 Task: open an excel sheet and write heading  Financial Planner. Add Dates in a column and its values below  'Jan 23, Feb 23, Mar 23, Apr 23 & may23. 'Add Income in next column and its values below  $3,000, $3,200, $3,100, $3,300 & $3,500. Add Expenses in next column and its values below  $2,000, $2,300, $2,200, $2,500 & $2,800. Add savings in next column and its values below $500, $600, $500, $700 & $700. Add Investment in next column and its values below  $500, $700, $800, $900 & $1000. Add Net Saving in next column and its values below  $1000, $1200, $900, $800 & $700. Save page BankStmts review
Action: Mouse moved to (179, 189)
Screenshot: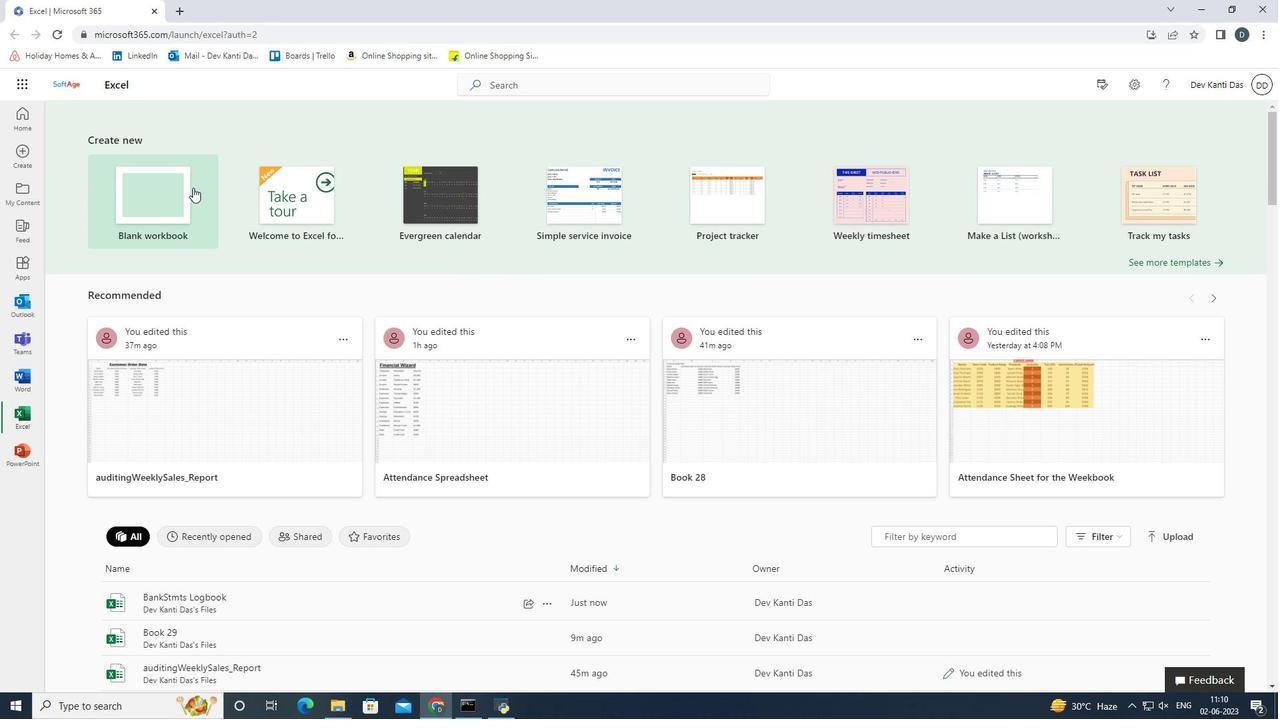 
Action: Mouse pressed left at (179, 189)
Screenshot: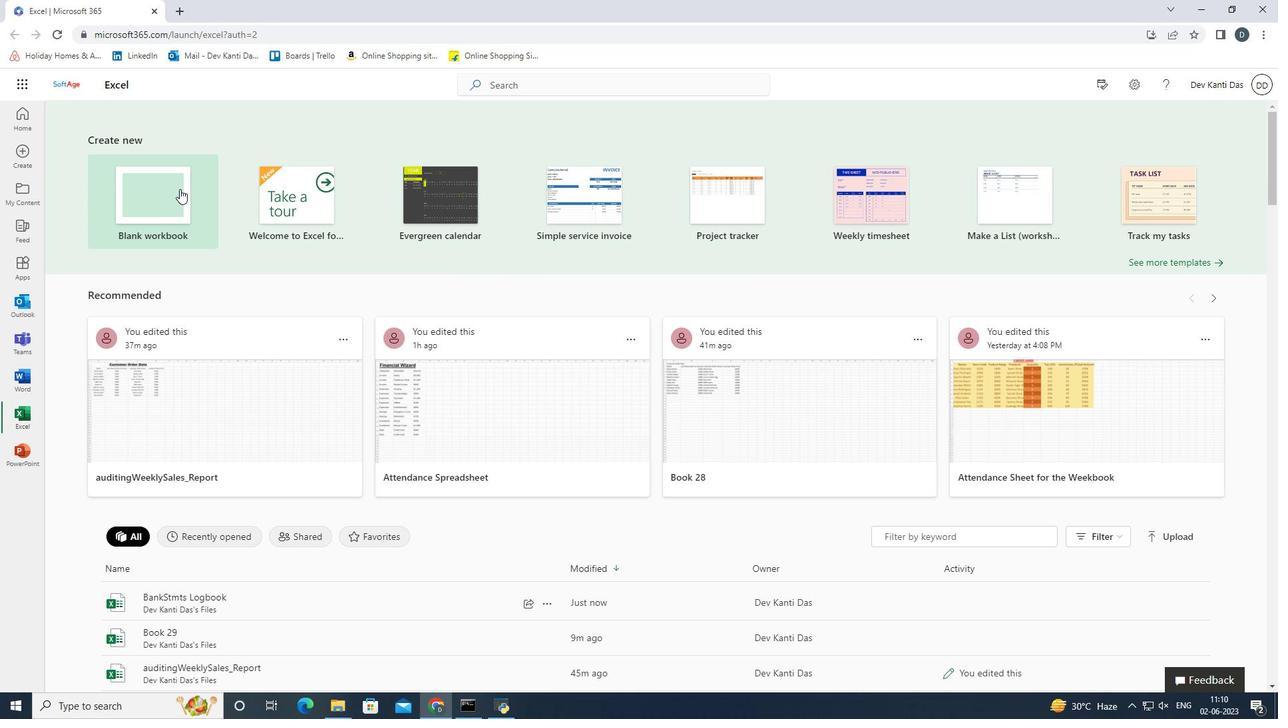 
Action: Mouse moved to (226, 299)
Screenshot: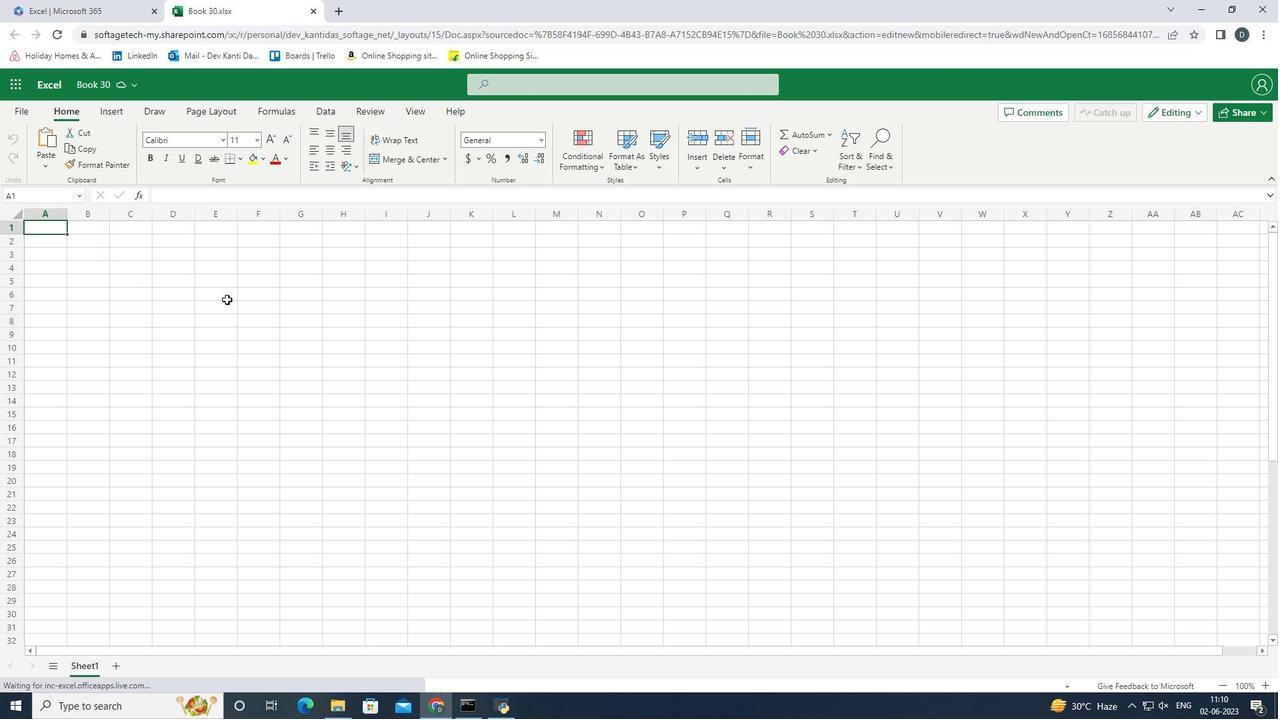 
Action: Key pressed <Key.shift><Key.shift><Key.shift><Key.shift><Key.shift>Financial<Key.space><Key.shift><Key.shift><Key.shift><Key.shift>Planner<Key.enter><Key.shift><Key.shift><Key.shift><Key.shift><Key.shift><Key.shift><Key.shift><Key.shift><Key.shift><Key.shift><Key.shift><Key.shift><Key.shift><Key.shift>Dates<Key.enter><Key.shift><Key.shift>Jan<Key.space>23<Key.enter><Key.shift>Feb<Key.space>23<Key.enter><Key.shift><Key.shift><Key.shift><Key.shift><Key.shift><Key.shift><Key.shift><Key.shift><Key.shift><Key.shift><Key.shift><Key.shift><Key.shift><Key.shift><Key.shift><Key.shift><Key.shift><Key.shift><Key.shift><Key.shift><Key.shift><Key.shift><Key.shift><Key.shift><Key.shift><Key.shift><Key.shift><Key.shift><Key.shift><Key.shift><Key.shift><Key.shift><Key.shift><Key.shift><Key.shift><Key.shift><Key.shift><Key.shift><Key.shift><Key.shift><Key.shift><Key.shift><Key.shift><Key.shift>Mar<Key.space>23<Key.enter><Key.shift><Key.shift><Key.shift><Key.shift><Key.shift><Key.shift><Key.shift><Key.shift><Key.shift><Key.shift><Key.shift><Key.shift><Key.shift><Key.shift><Key.shift><Key.shift><Key.shift><Key.shift><Key.shift><Key.shift><Key.shift><Key.shift><Key.shift><Key.shift><Key.shift><Key.shift><Key.shift><Key.shift><Key.shift>Apr<Key.space>23<Key.enter><Key.shift><Key.shift><Key.shift><Key.shift><Key.shift><Key.shift><Key.shift><Key.shift><Key.shift><Key.shift><Key.shift><Key.shift><Key.shift><Key.shift><Key.shift><Key.shift><Key.shift><Key.shift><Key.shift><Key.shift><Key.shift><Key.shift><Key.shift><Key.shift><Key.shift><Key.shift><Key.shift><Key.shift><Key.shift><Key.shift><Key.shift><Key.shift>May<Key.space>23<Key.up><Key.down><Key.up><Key.right><Key.up><Key.up><Key.up><Key.up>
Screenshot: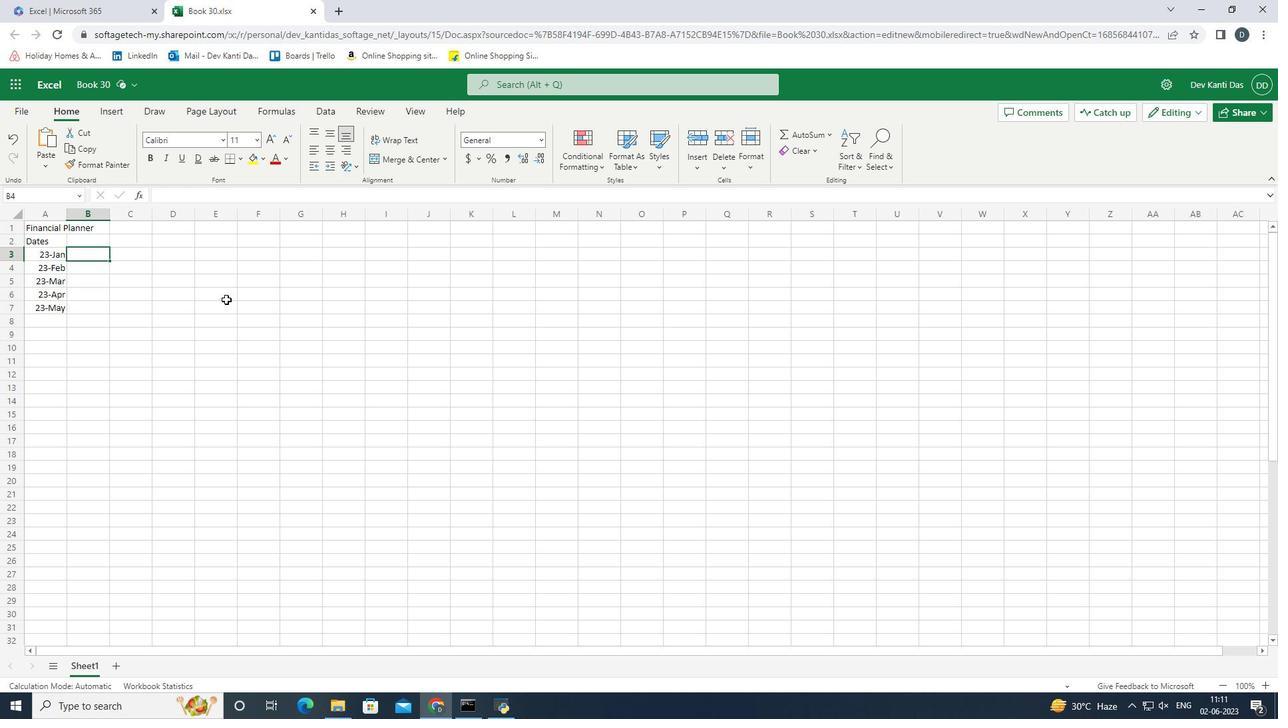 
Action: Mouse moved to (275, 317)
Screenshot: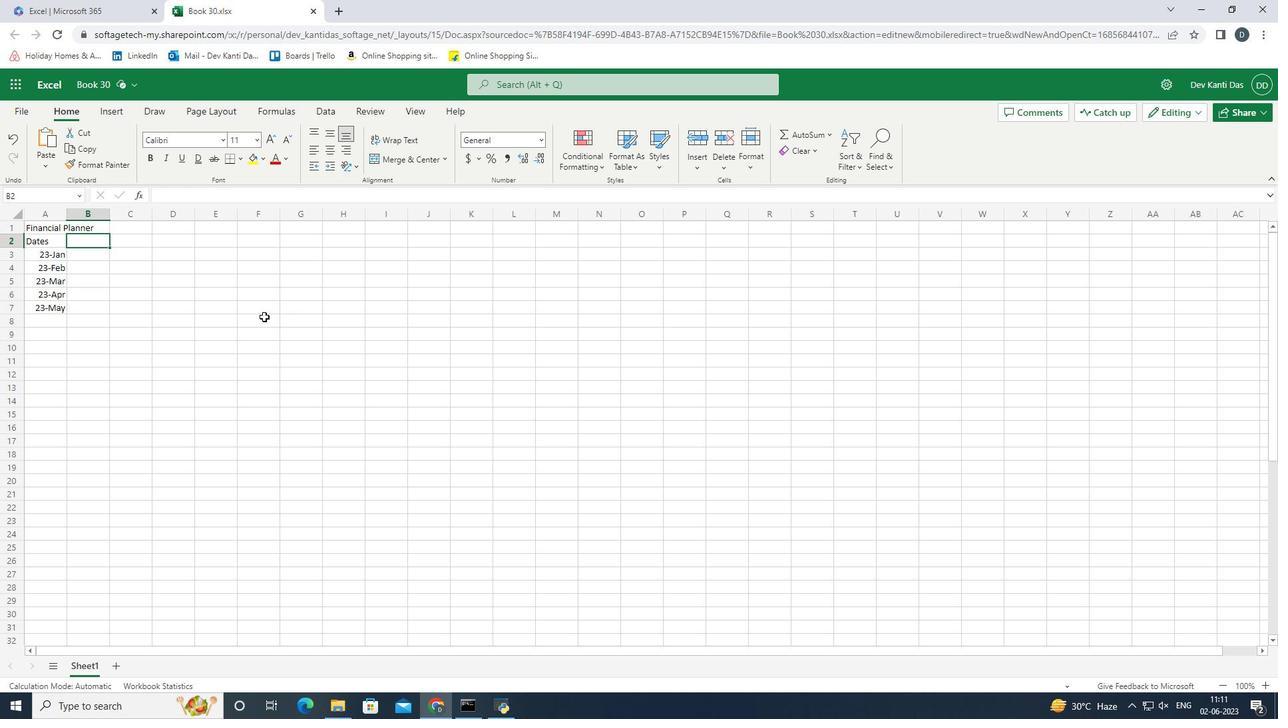
Action: Key pressed <Key.shift><Key.shift>Income<Key.enter><Key.shift><Key.shift><Key.shift><Key.shift><Key.shift><Key.shift><Key.shift><Key.shift><Key.shift><Key.shift>$3000<Key.enter><Key.shift><Key.shift><Key.shift><Key.shift><Key.shift><Key.shift><Key.shift><Key.shift>$3200<Key.enter><Key.shift><Key.shift><Key.shift><Key.shift><Key.shift><Key.shift><Key.shift><Key.shift><Key.shift><Key.shift><Key.shift><Key.shift><Key.shift><Key.shift><Key.shift><Key.shift><Key.shift><Key.shift><Key.shift><Key.shift><Key.shift><Key.shift><Key.shift><Key.shift>$3100<Key.enter><Key.shift><Key.shift><Key.shift><Key.shift><Key.shift><Key.shift><Key.shift><Key.shift><Key.shift><Key.shift><Key.shift>$3300<Key.enter><Key.shift><Key.shift><Key.shift><Key.shift><Key.shift><Key.shift><Key.shift><Key.shift><Key.shift><Key.shift><Key.shift><Key.shift><Key.shift><Key.shift><Key.shift>$3500<Key.right><Key.up><Key.up><Key.up><Key.up><Key.up>
Screenshot: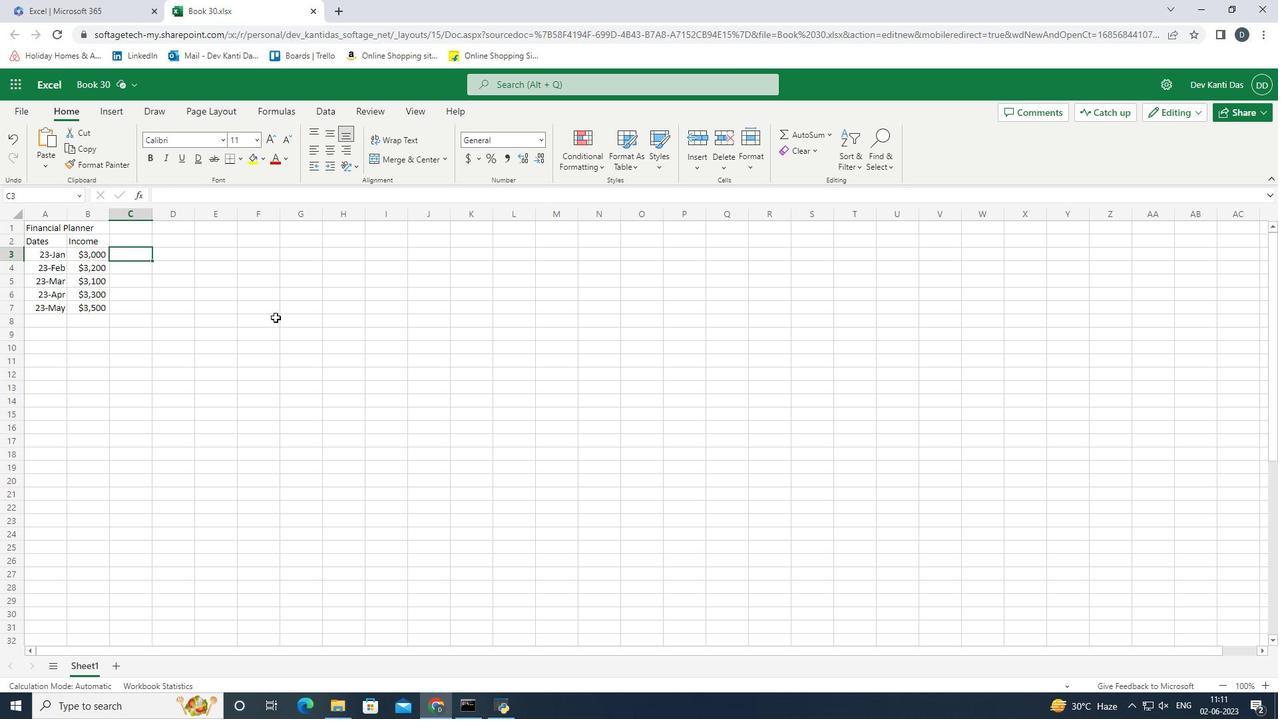 
Action: Mouse moved to (344, 286)
Screenshot: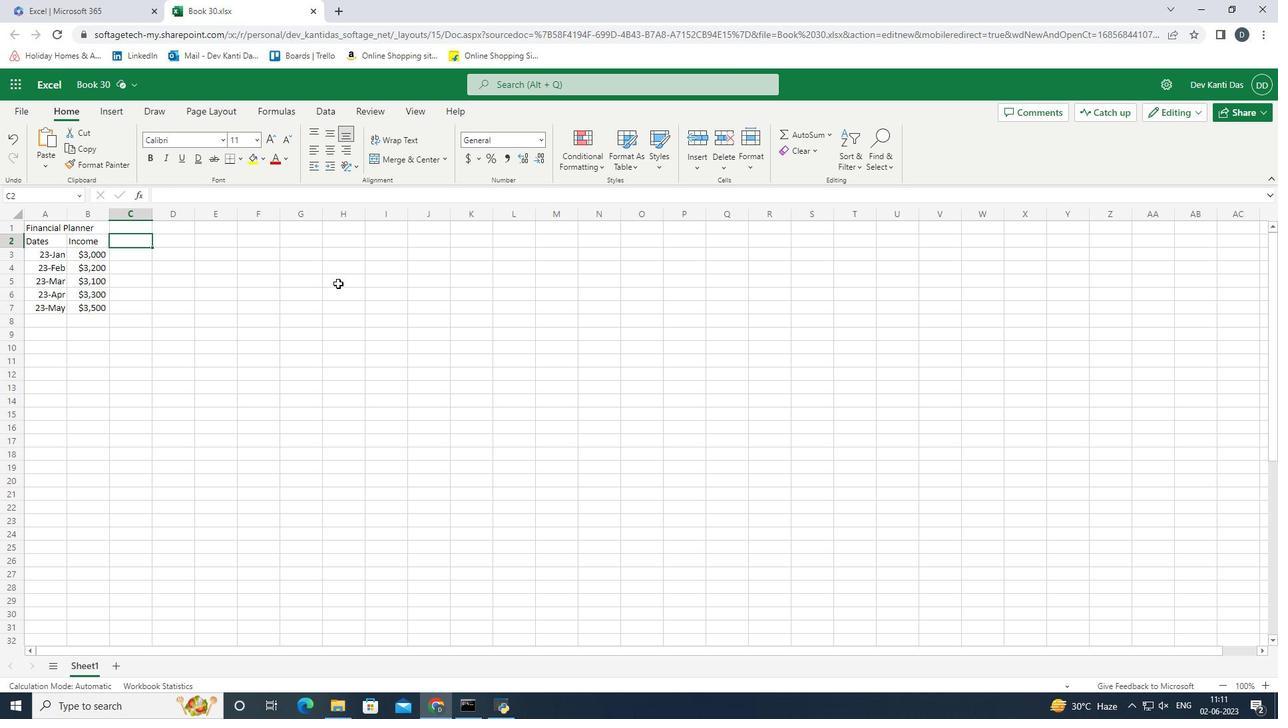 
Action: Key pressed <Key.shift>Expenses<Key.enter><Key.shift><Key.shift><Key.shift><Key.shift><Key.shift><Key.shift><Key.shift><Key.shift><Key.shift><Key.shift><Key.shift><Key.shift><Key.shift><Key.shift><Key.shift><Key.shift><Key.shift><Key.shift><Key.shift><Key.shift><Key.shift><Key.shift><Key.shift><Key.shift><Key.shift><Key.shift><Key.shift><Key.shift><Key.shift><Key.shift><Key.shift><Key.shift><Key.shift><Key.shift><Key.shift><Key.shift><Key.shift><Key.shift><Key.shift><Key.shift><Key.shift>$2000<Key.enter><Key.shift><Key.shift><Key.shift><Key.shift><Key.shift><Key.shift><Key.shift><Key.shift><Key.shift><Key.shift><Key.shift><Key.shift><Key.shift><Key.shift><Key.shift><Key.shift><Key.shift><Key.shift><Key.shift><Key.shift><Key.shift><Key.shift><Key.shift><Key.shift><Key.shift><Key.shift><Key.shift>$2300<Key.enter><Key.shift><Key.shift><Key.shift><Key.shift><Key.shift><Key.shift><Key.shift><Key.shift><Key.shift><Key.shift><Key.shift><Key.shift><Key.shift><Key.shift><Key.shift><Key.shift><Key.shift><Key.shift><Key.shift><Key.shift><Key.shift><Key.shift><Key.shift><Key.shift><Key.shift><Key.shift><Key.shift><Key.shift><Key.shift><Key.shift><Key.shift><Key.shift><Key.shift><Key.shift><Key.shift><Key.shift><Key.shift><Key.shift><Key.shift><Key.shift><Key.shift><Key.shift><Key.shift><Key.shift><Key.shift><Key.shift><Key.shift><Key.shift><Key.shift><Key.shift><Key.shift><Key.shift><Key.shift><Key.shift><Key.shift><Key.shift><Key.shift><Key.shift><Key.shift><Key.shift>$
Screenshot: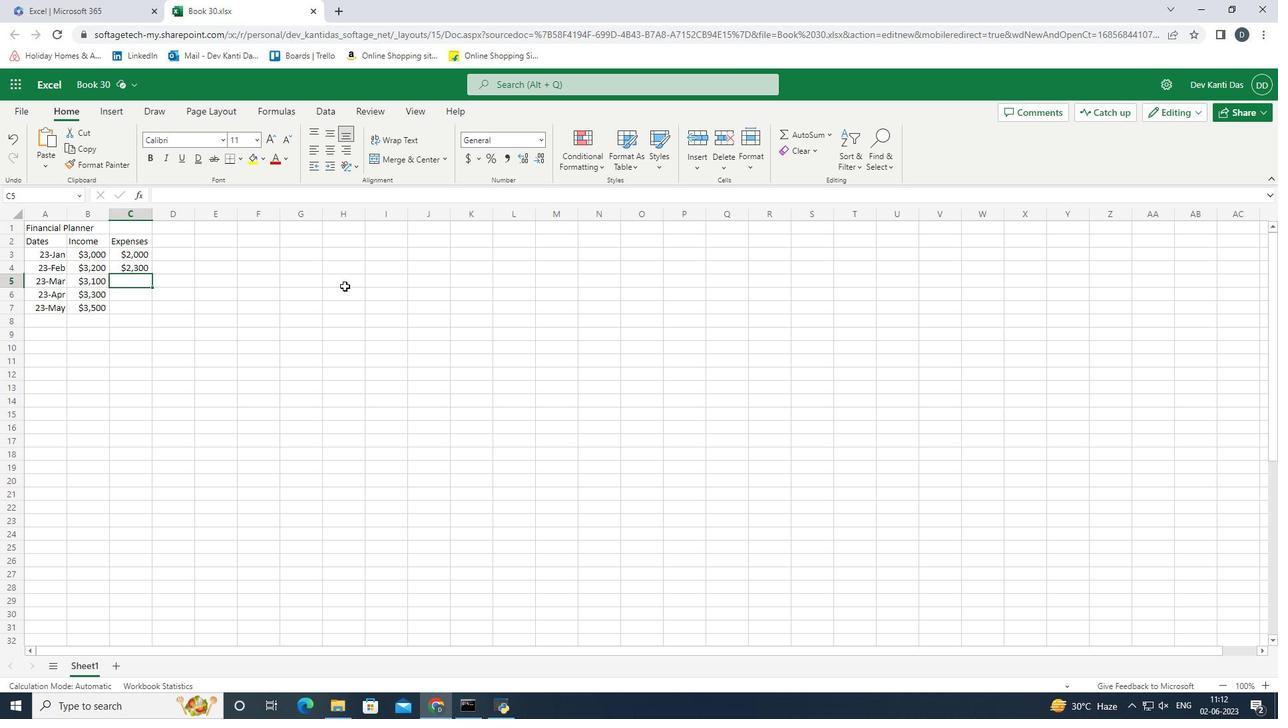 
Action: Mouse moved to (344, 278)
Screenshot: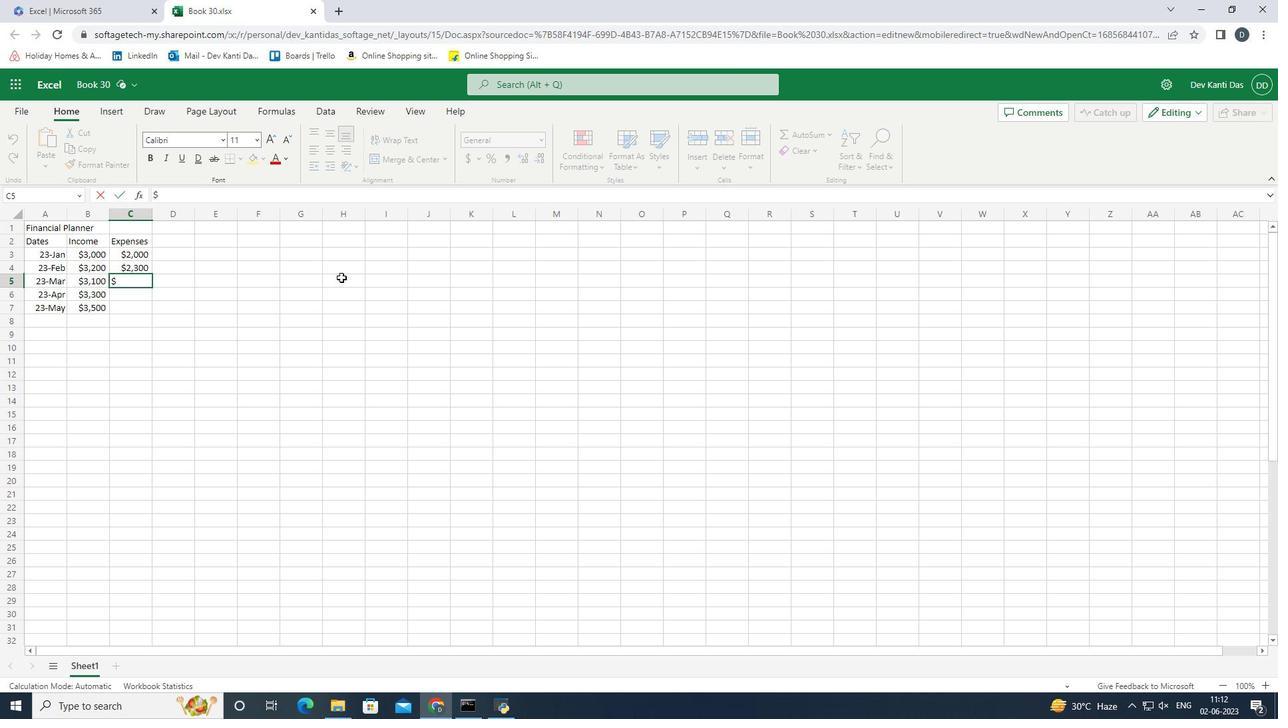 
Action: Key pressed 2200<Key.enter><Key.shift><Key.shift><Key.shift><Key.shift><Key.shift><Key.shift><Key.shift><Key.shift><Key.shift><Key.shift>$
Screenshot: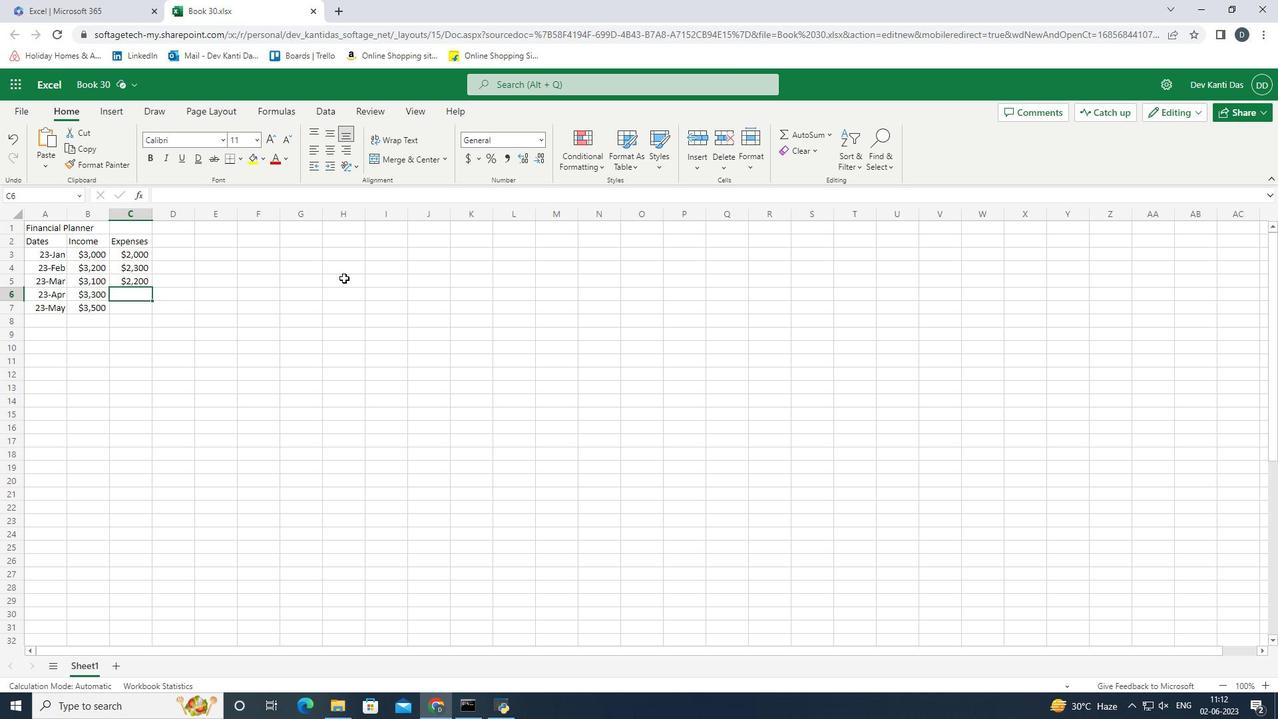 
Action: Mouse moved to (364, 290)
Screenshot: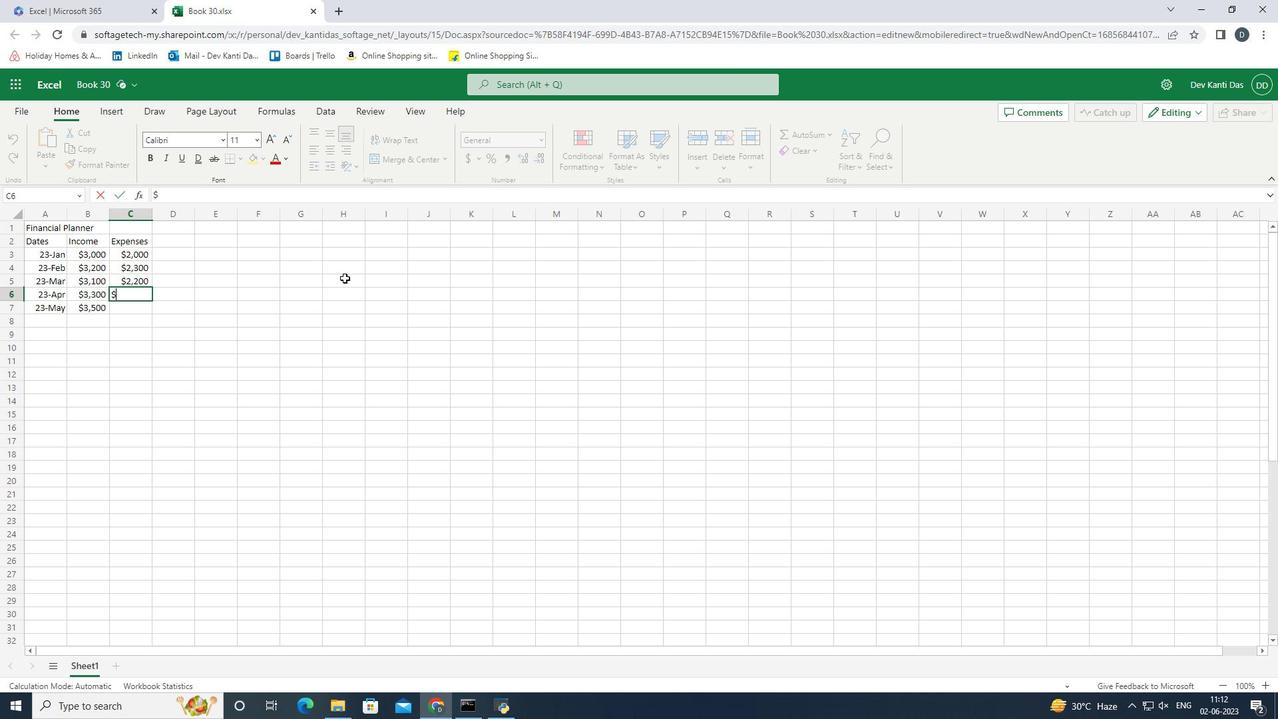 
Action: Key pressed 2500<Key.enter><Key.shift><Key.shift><Key.shift><Key.shift><Key.shift><Key.shift><Key.shift><Key.shift><Key.shift><Key.shift><Key.shift><Key.shift><Key.shift><Key.shift><Key.shift><Key.shift><Key.shift><Key.shift><Key.shift><Key.shift><Key.shift><Key.shift><Key.shift><Key.shift><Key.shift><Key.shift><Key.shift><Key.shift><Key.shift><Key.shift><Key.shift><Key.shift><Key.shift><Key.shift><Key.shift><Key.shift><Key.shift><Key.shift><Key.shift><Key.shift><Key.shift><Key.shift><Key.shift><Key.shift><Key.shift><Key.shift><Key.shift><Key.shift><Key.shift><Key.shift><Key.shift><Key.shift><Key.shift>$2800<Key.right><Key.up><Key.up><Key.up><Key.up><Key.up>
Screenshot: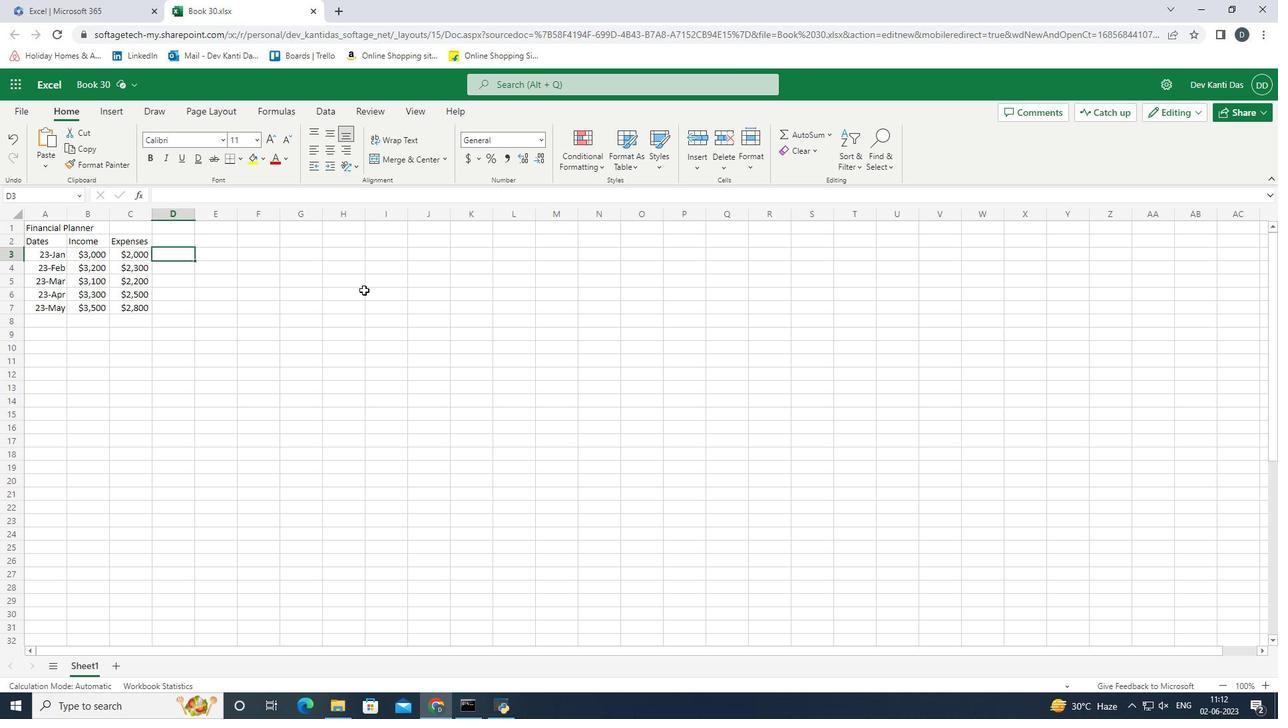 
Action: Mouse moved to (383, 374)
Screenshot: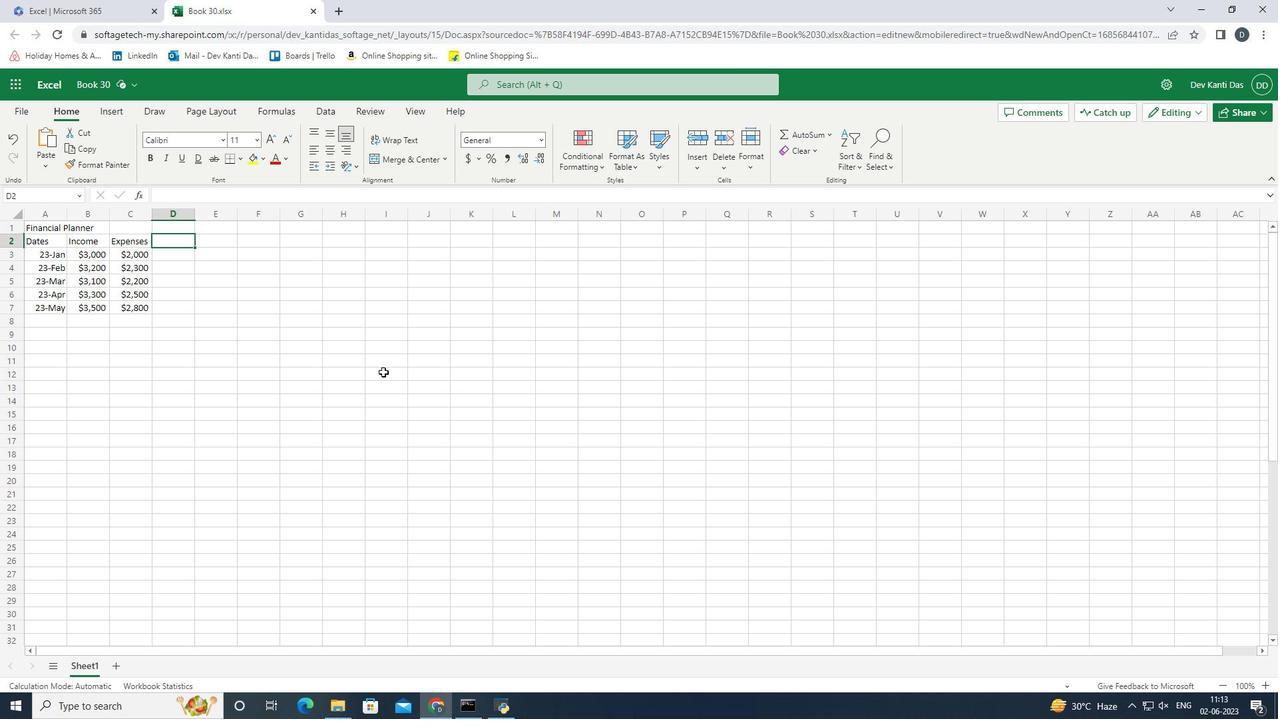 
Action: Key pressed <Key.shift>Savings<Key.enter><Key.shift><Key.shift>$500<Key.enter><Key.shift><Key.shift><Key.shift><Key.shift><Key.shift><Key.shift><Key.shift><Key.shift><Key.shift><Key.shift><Key.shift>$600<Key.enter><Key.shift><Key.shift><Key.shift><Key.shift><Key.shift><Key.shift><Key.shift><Key.shift><Key.shift><Key.shift><Key.shift><Key.shift><Key.shift><Key.shift><Key.shift><Key.shift><Key.shift><Key.shift><Key.shift><Key.shift><Key.shift><Key.shift><Key.shift><Key.shift><Key.shift><Key.shift>$
Screenshot: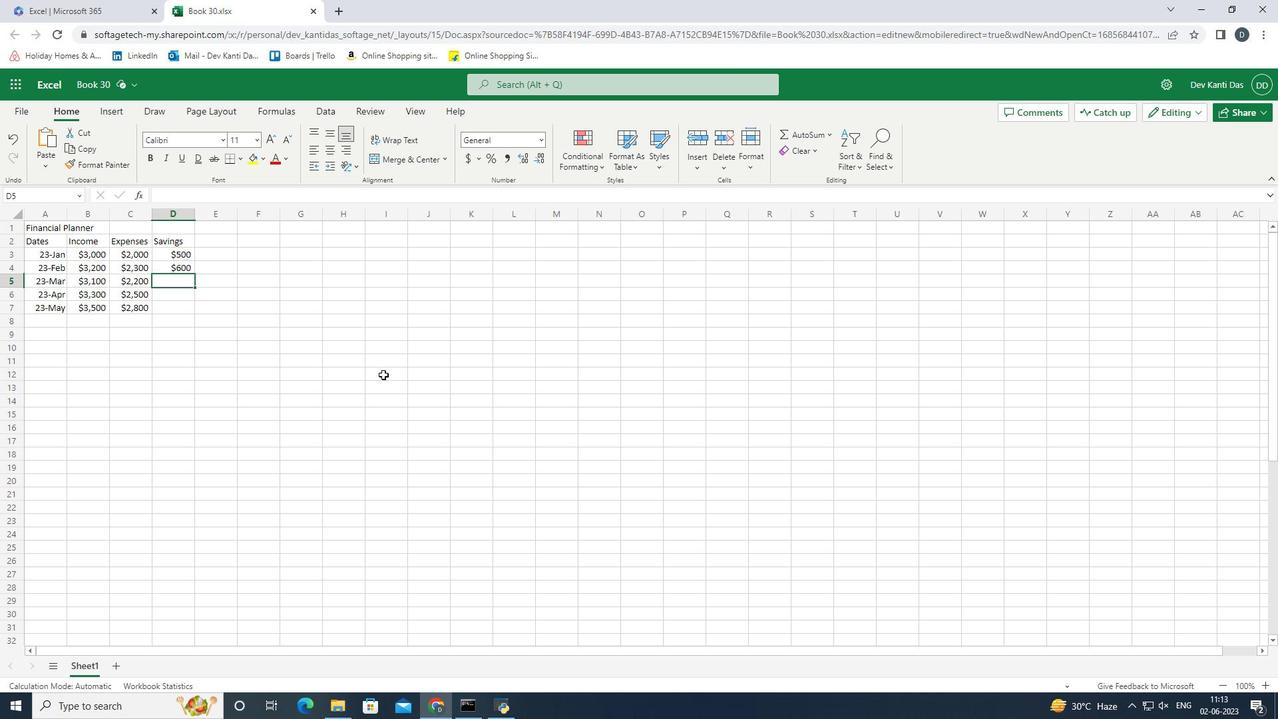 
Action: Mouse moved to (531, 362)
Screenshot: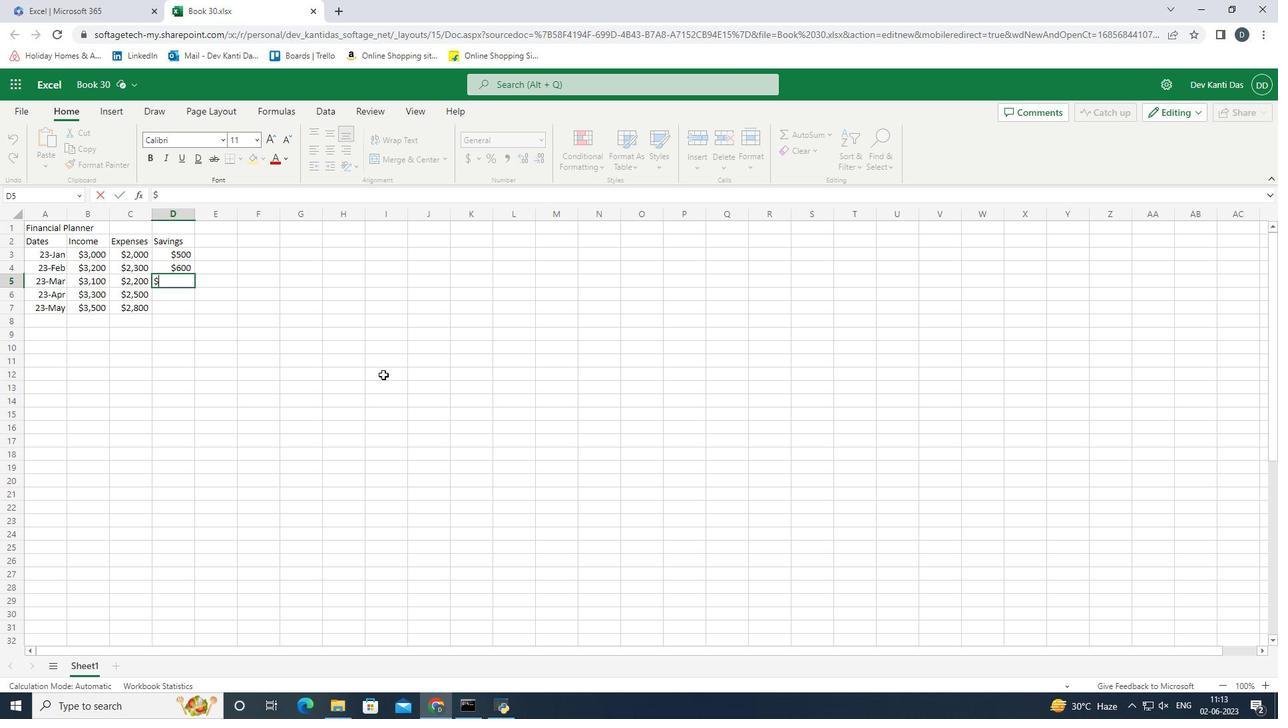 
Action: Key pressed 500<Key.enter><Key.shift>$700<Key.enter><Key.shift><Key.shift><Key.shift><Key.shift><Key.shift><Key.shift><Key.shift><Key.shift><Key.shift><Key.shift><Key.shift><Key.shift><Key.shift><Key.shift><Key.shift>$700<Key.right><Key.up><Key.up><Key.up><Key.up><Key.up>
Screenshot: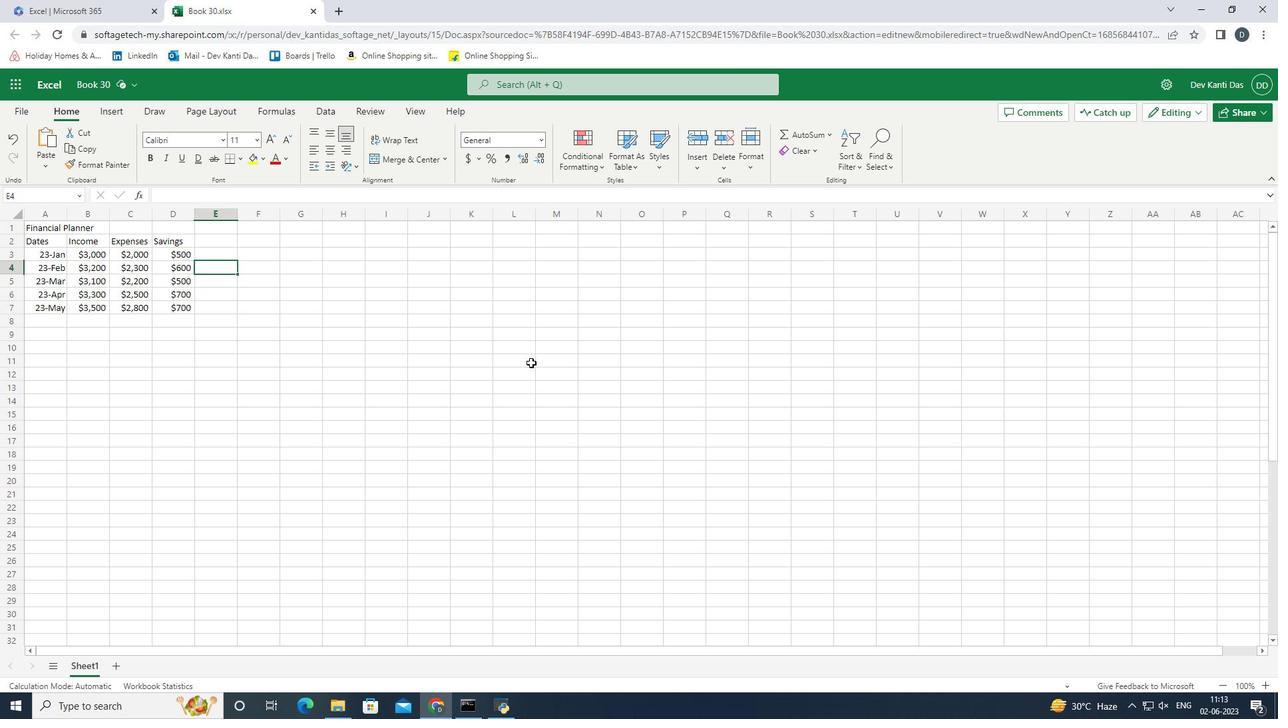 
Action: Mouse moved to (421, 372)
Screenshot: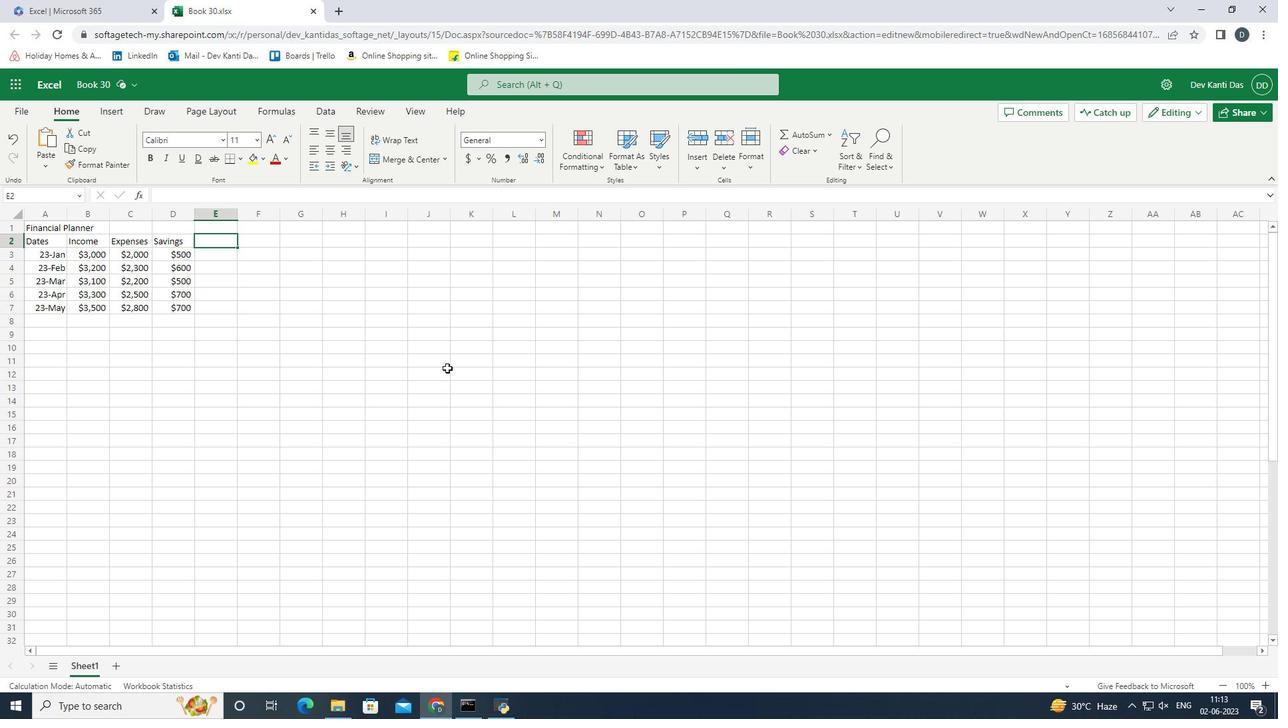 
Action: Key pressed <Key.shift>Investment<Key.enter><Key.shift><Key.shift><Key.shift>$500<Key.enter><Key.shift><Key.shift><Key.shift><Key.shift><Key.shift>%
Screenshot: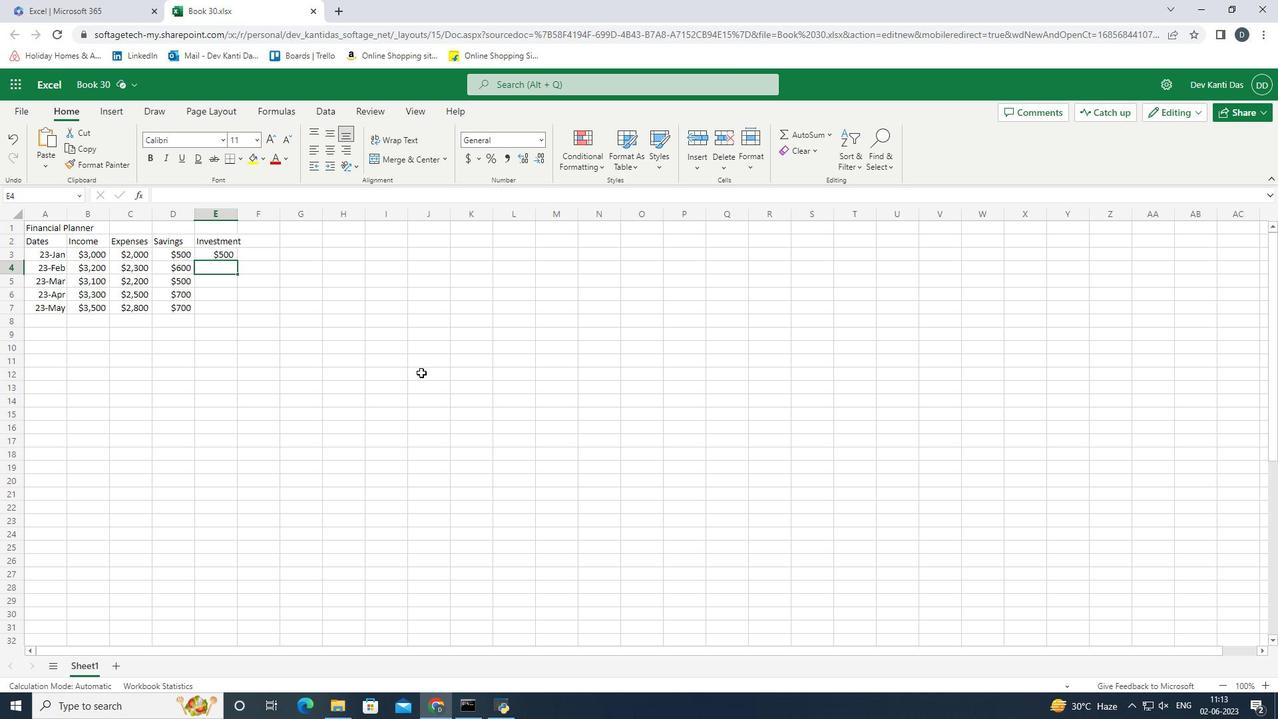 
Action: Mouse moved to (526, 390)
Screenshot: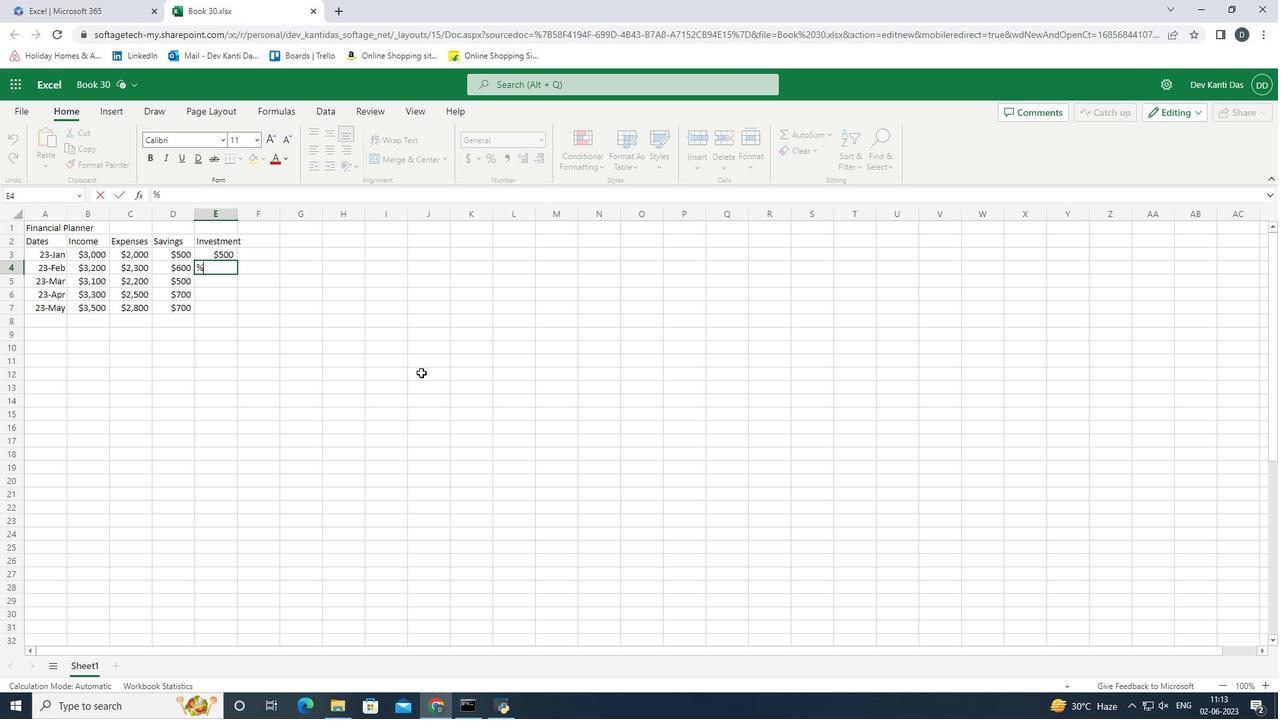 
Action: Key pressed <Key.backspace><Key.shift>$700<Key.enter><Key.shift><Key.shift><Key.shift><Key.shift><Key.shift>$
Screenshot: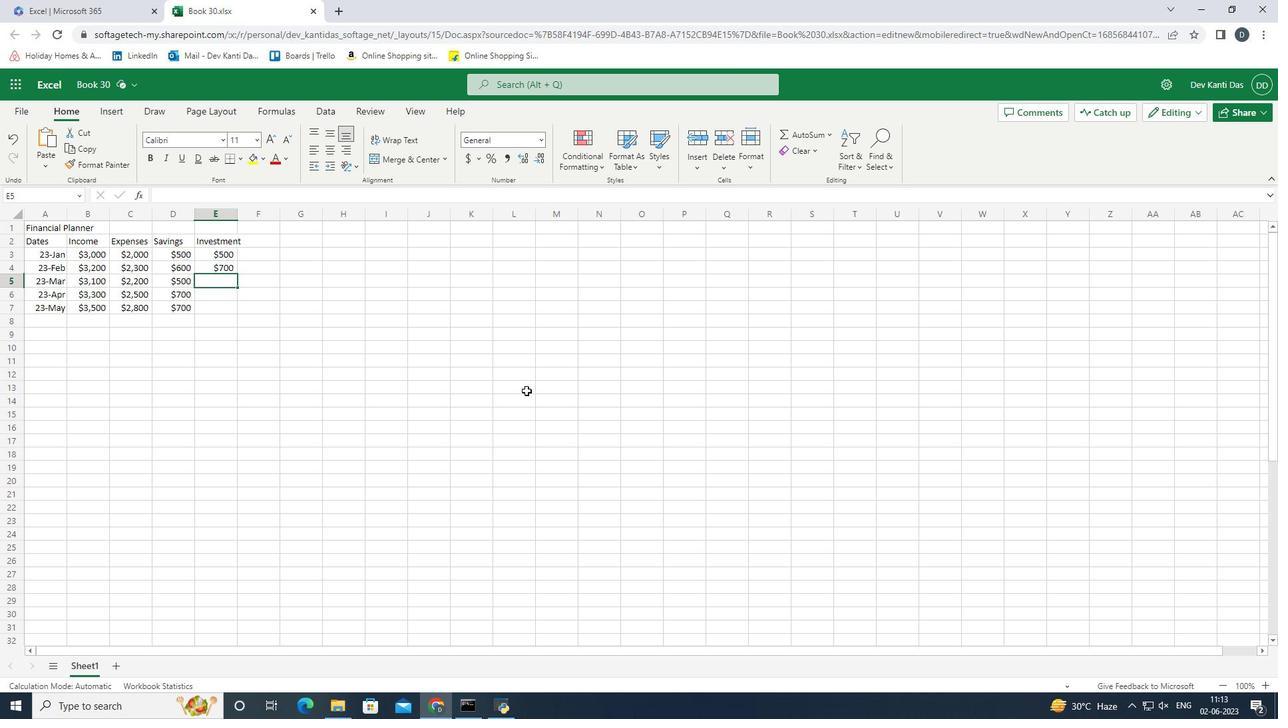 
Action: Mouse moved to (527, 391)
Screenshot: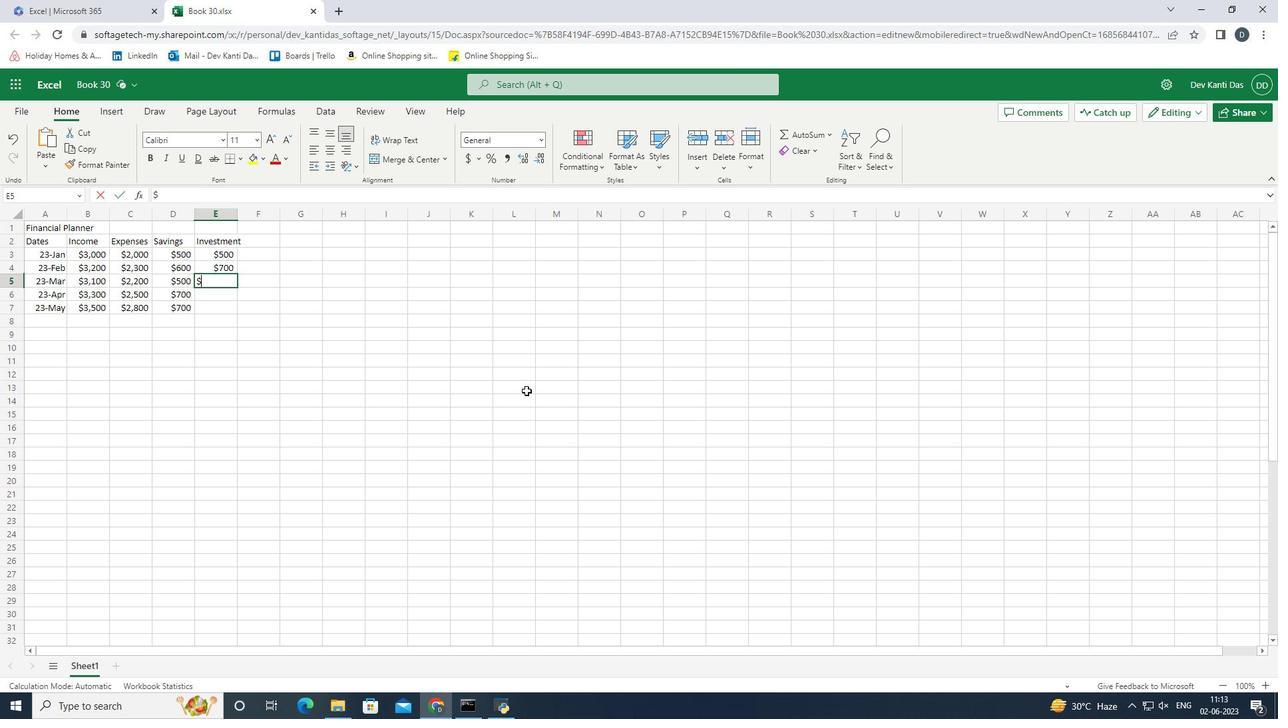 
Action: Key pressed 800<Key.enter><Key.shift><Key.shift><Key.shift><Key.shift>$900<Key.enter><Key.shift><Key.shift><Key.shift><Key.shift><Key.shift><Key.shift><Key.shift><Key.shift><Key.shift><Key.shift><Key.shift><Key.shift><Key.shift>$1000<Key.enter><Key.up><Key.right><Key.up><Key.up><Key.up><Key.up><Key.up>
Screenshot: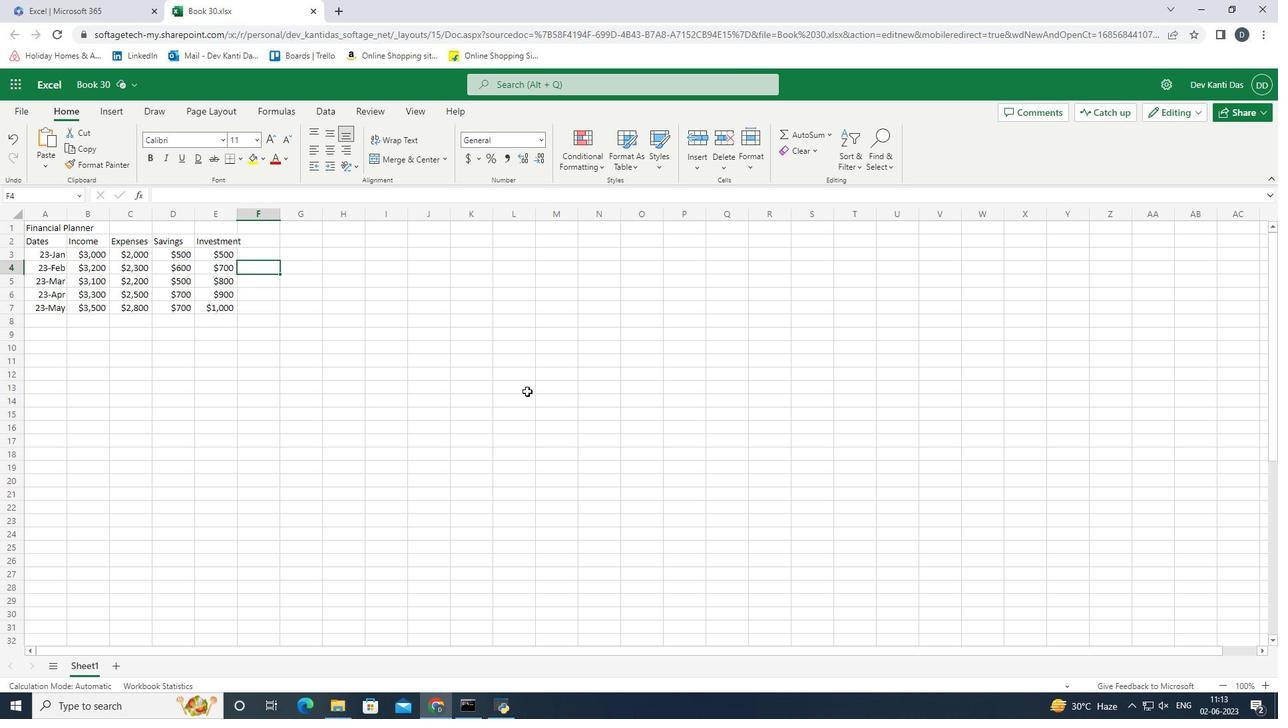 
Action: Mouse moved to (237, 219)
Screenshot: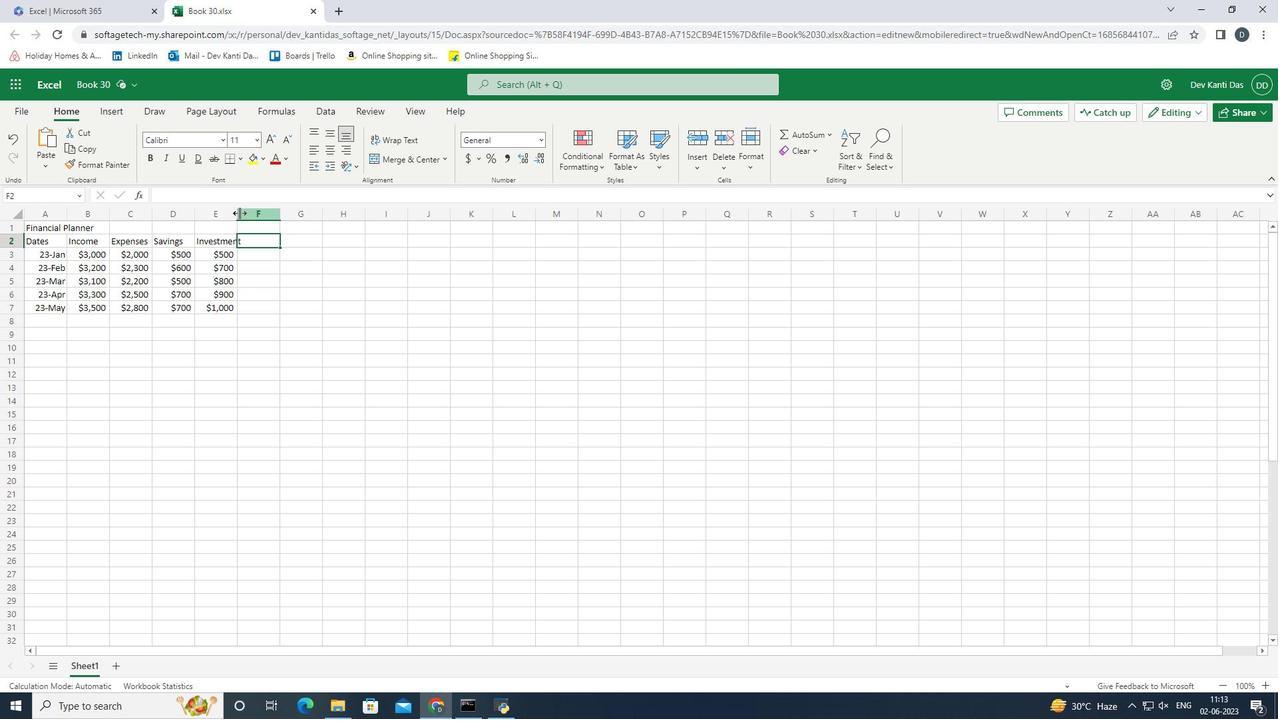 
Action: Mouse pressed left at (237, 219)
Screenshot: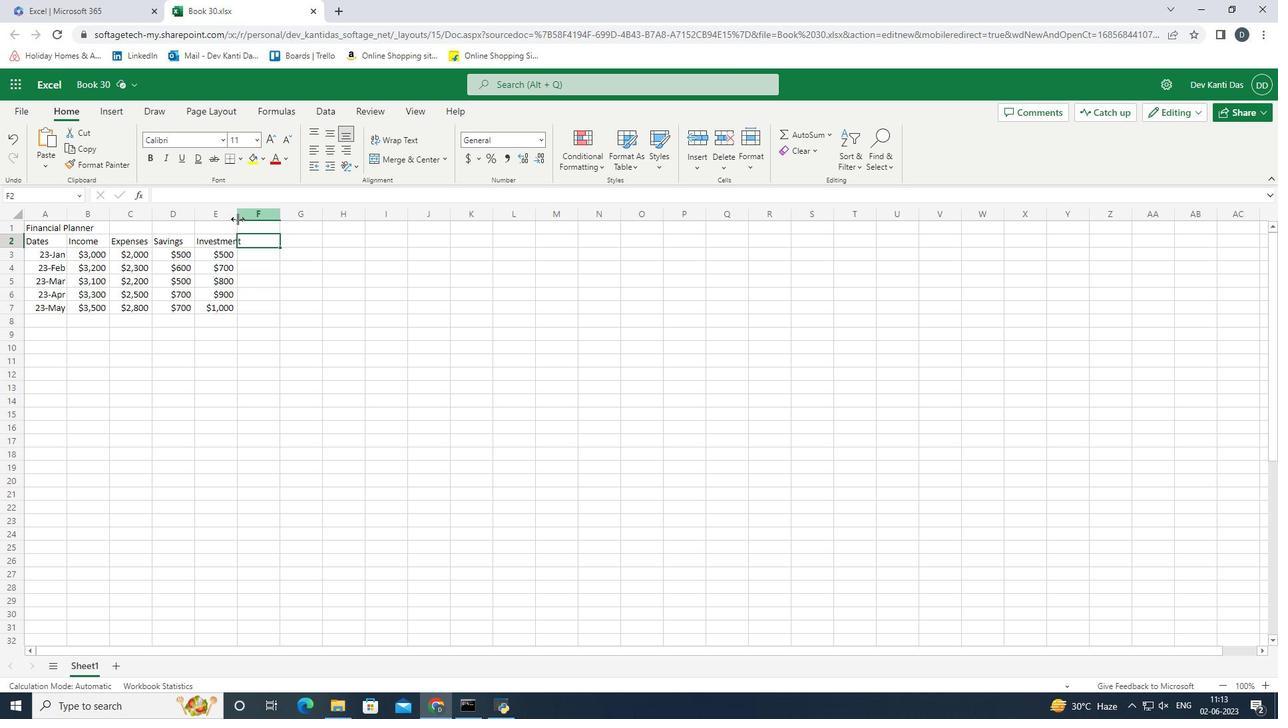 
Action: Mouse moved to (418, 330)
Screenshot: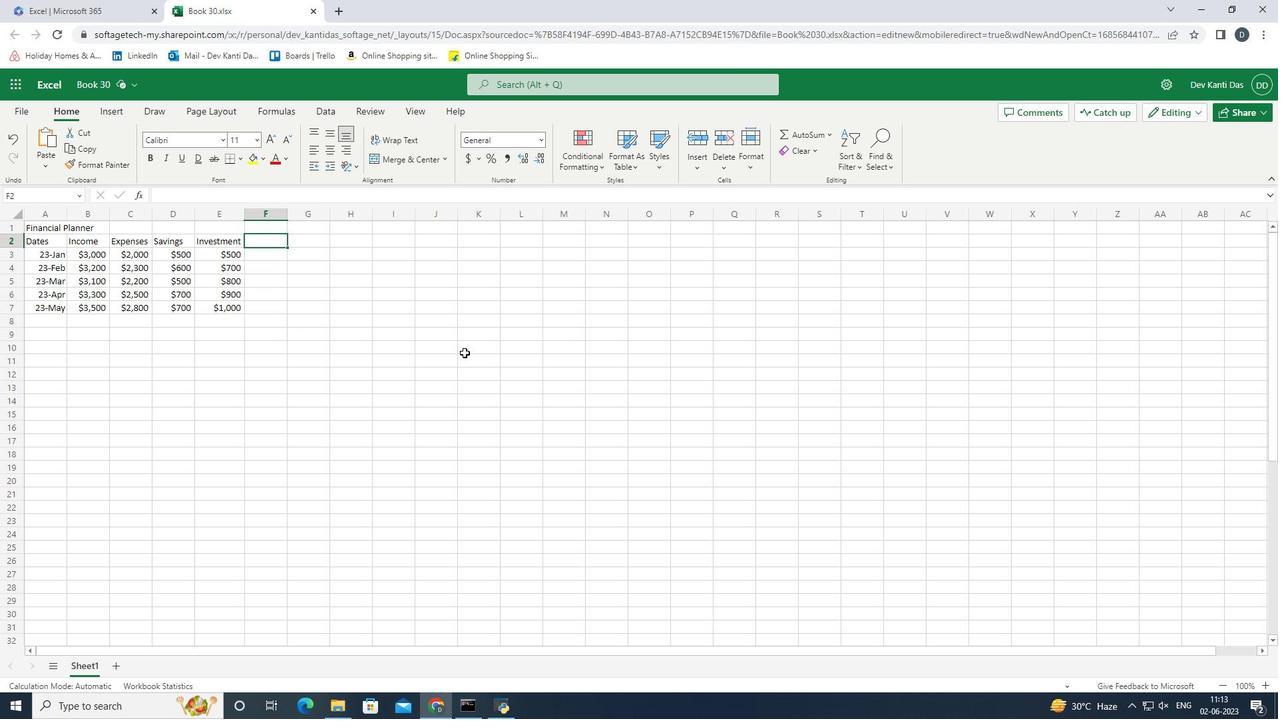 
Action: Key pressed <Key.shift>Savings<Key.enter>\<Key.backspace><Key.shift><Key.shift><Key.shift><Key.shift>$1000<Key.enter><Key.shift><Key.shift><Key.shift>$1200<Key.enter><Key.shift><Key.shift><Key.shift><Key.shift><Key.shift>$1<Key.backspace>900<Key.enter><Key.shift>$800<Key.enter><Key.shift><Key.shift><Key.shift>$700<Key.right><Key.down><Key.up><Key.left>
Screenshot: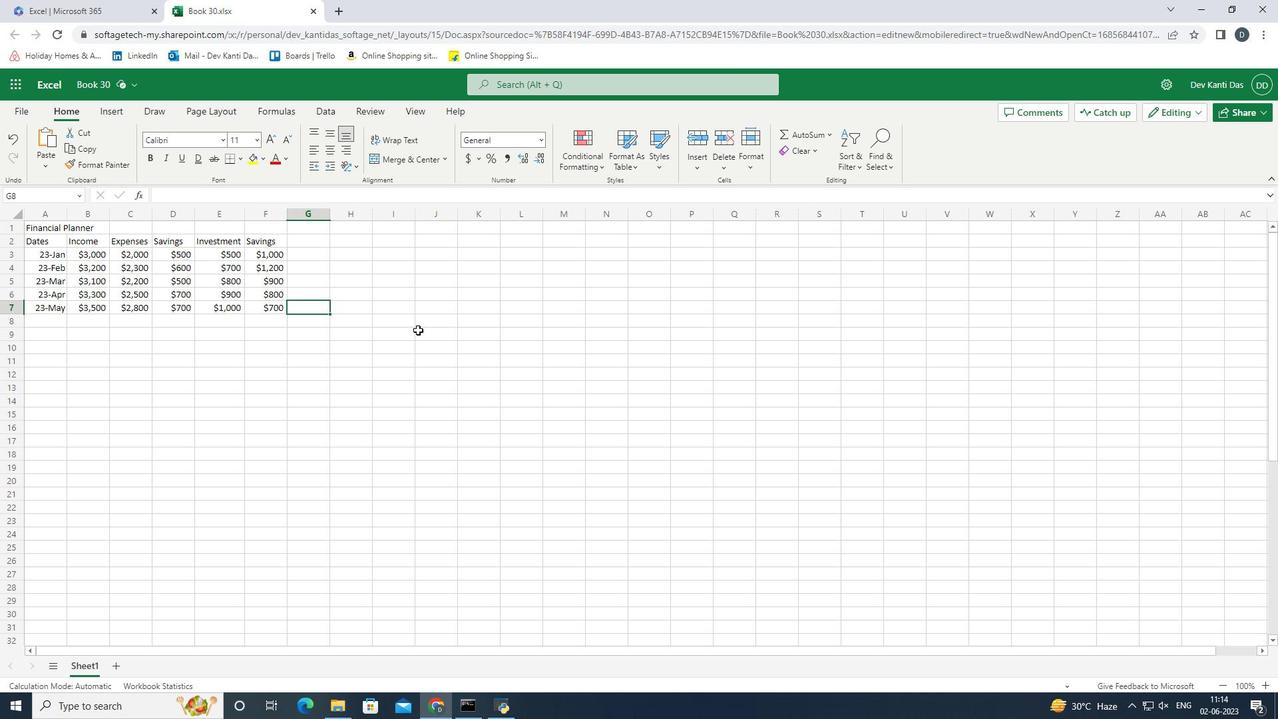 
Action: Mouse moved to (17, 117)
Screenshot: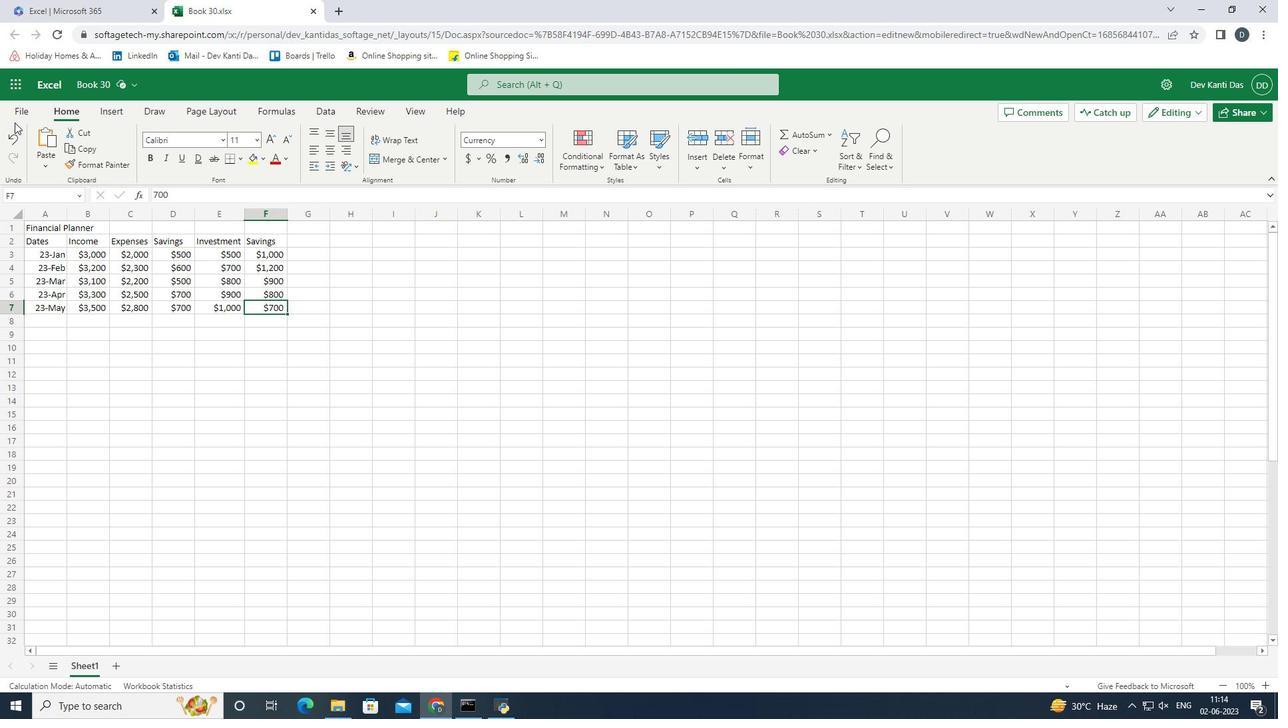 
Action: Mouse pressed left at (17, 117)
Screenshot: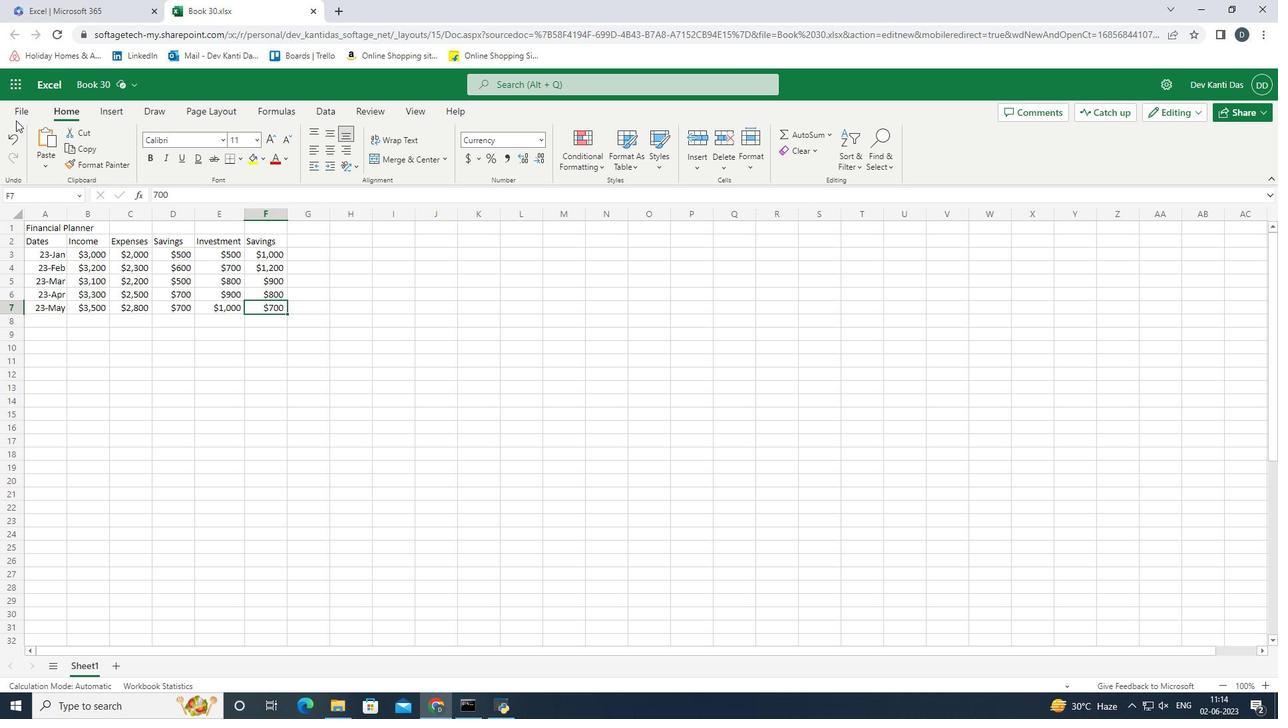 
Action: Mouse moved to (73, 245)
Screenshot: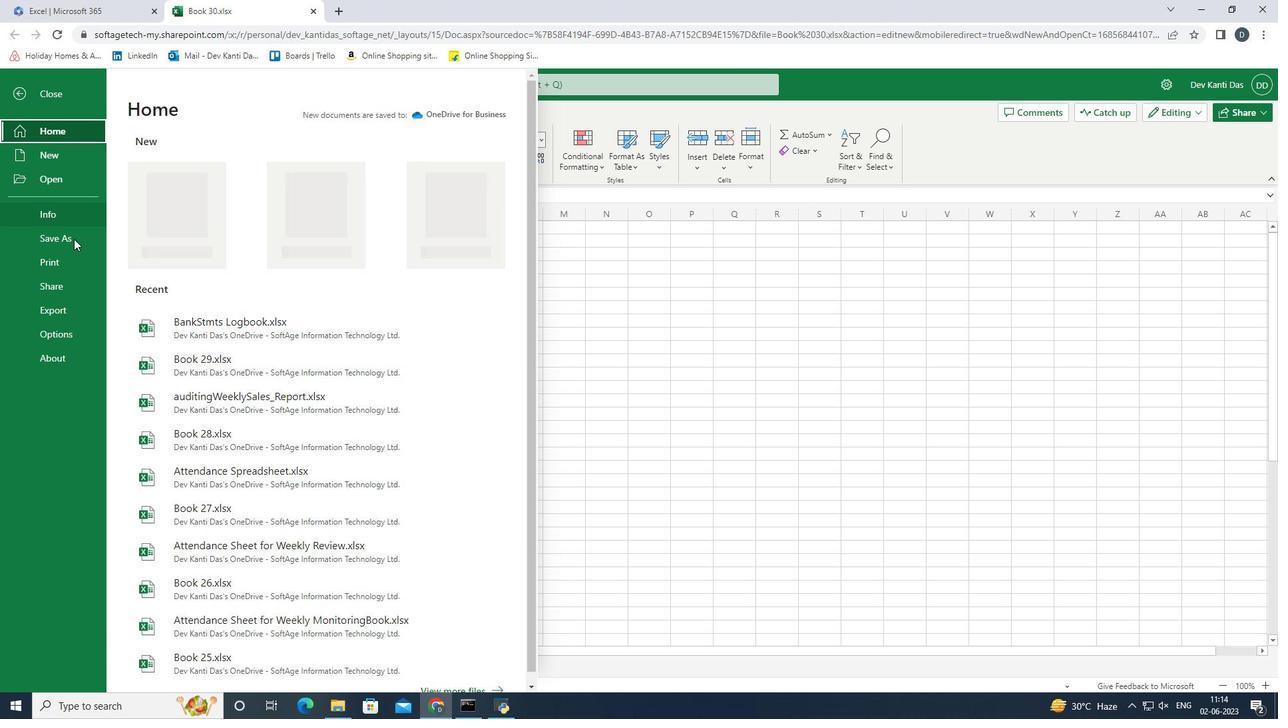 
Action: Mouse pressed left at (73, 245)
Screenshot: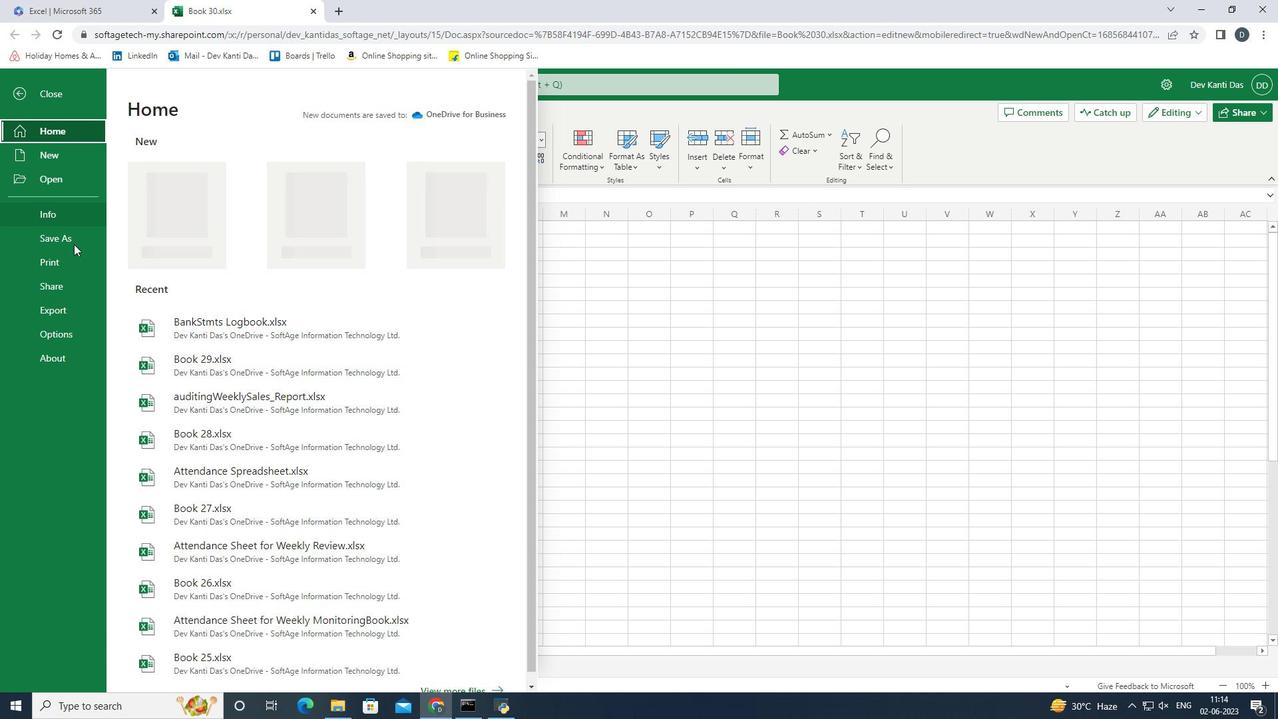 
Action: Mouse moved to (299, 149)
Screenshot: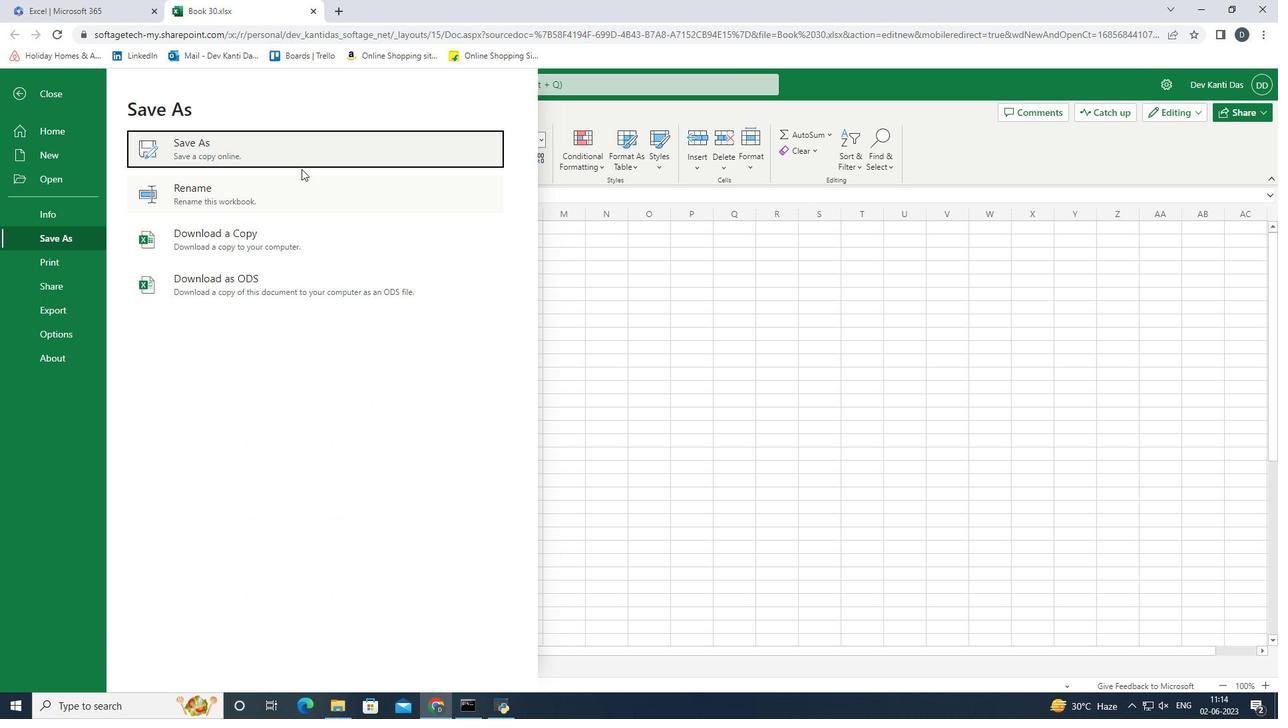 
Action: Mouse pressed left at (299, 149)
Screenshot: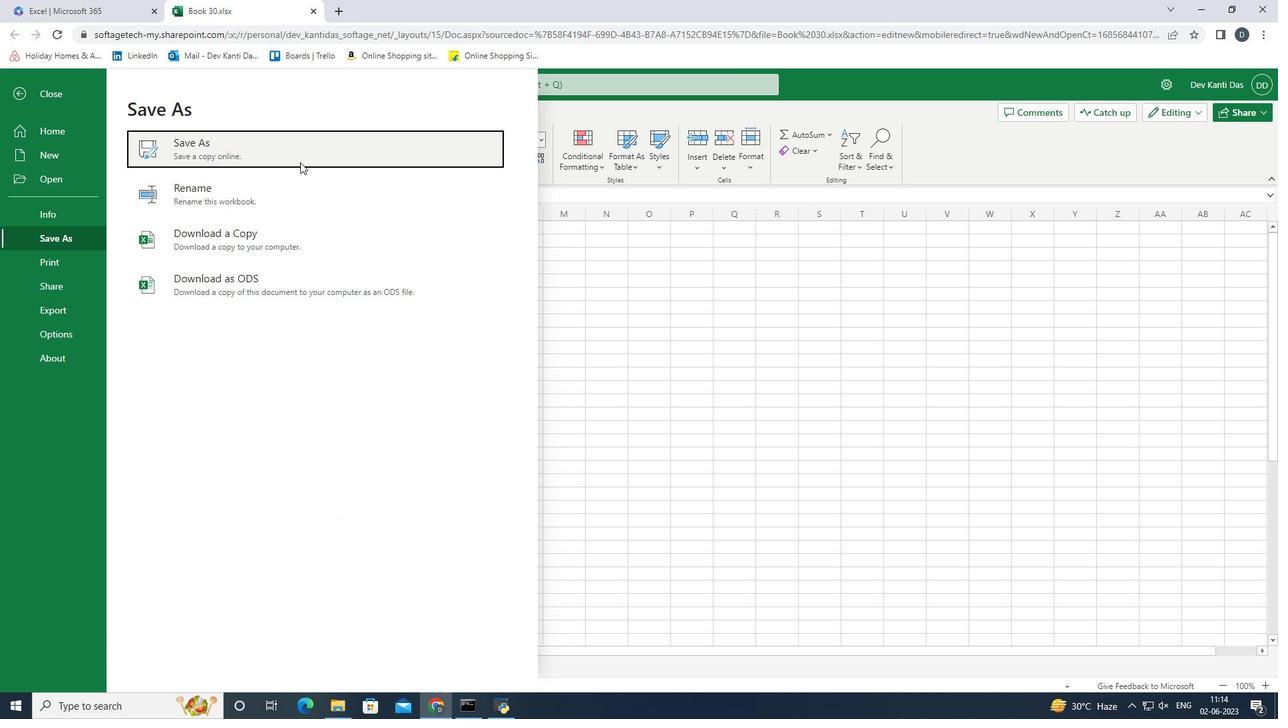 
Action: Mouse moved to (620, 351)
Screenshot: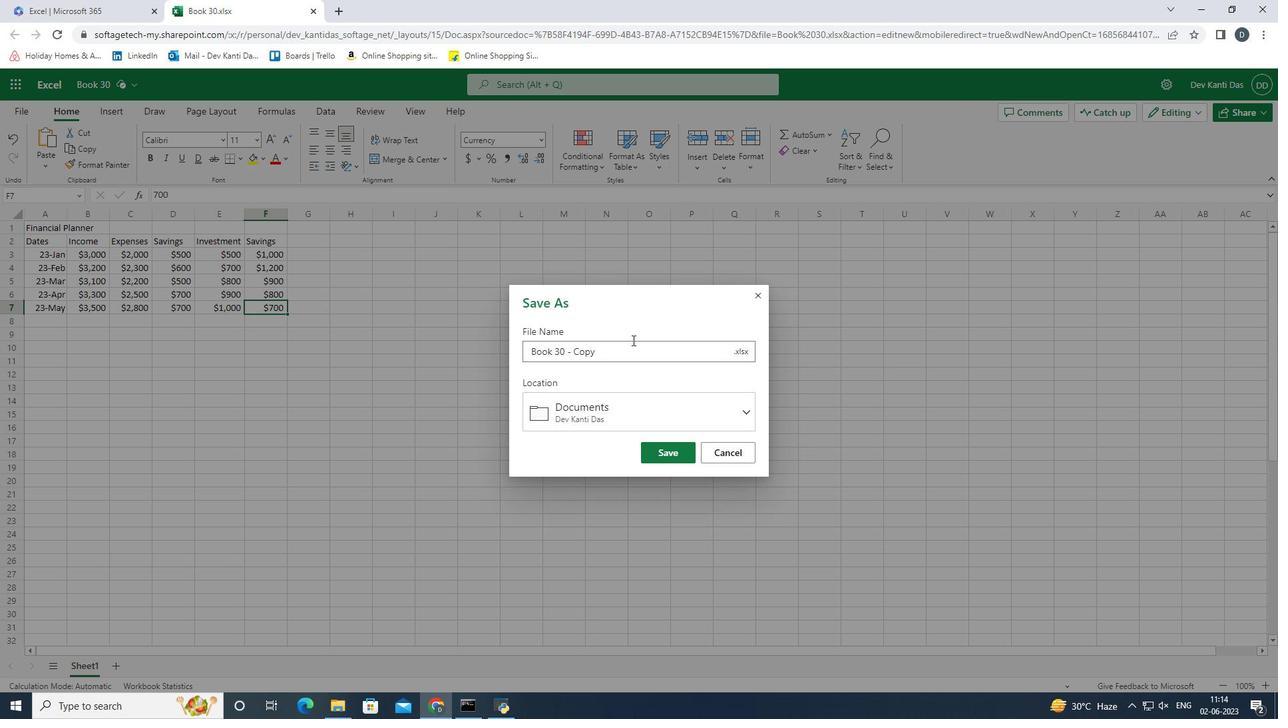 
Action: Mouse pressed left at (620, 351)
Screenshot: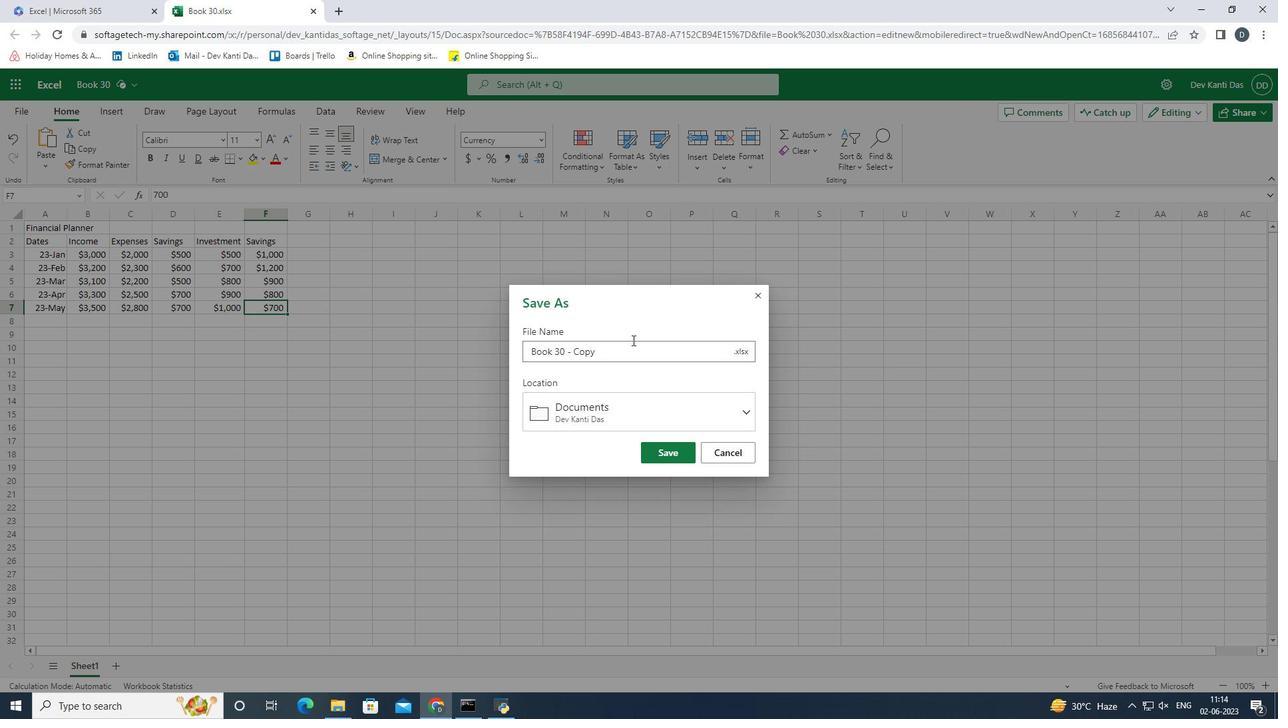 
Action: Mouse moved to (757, 395)
Screenshot: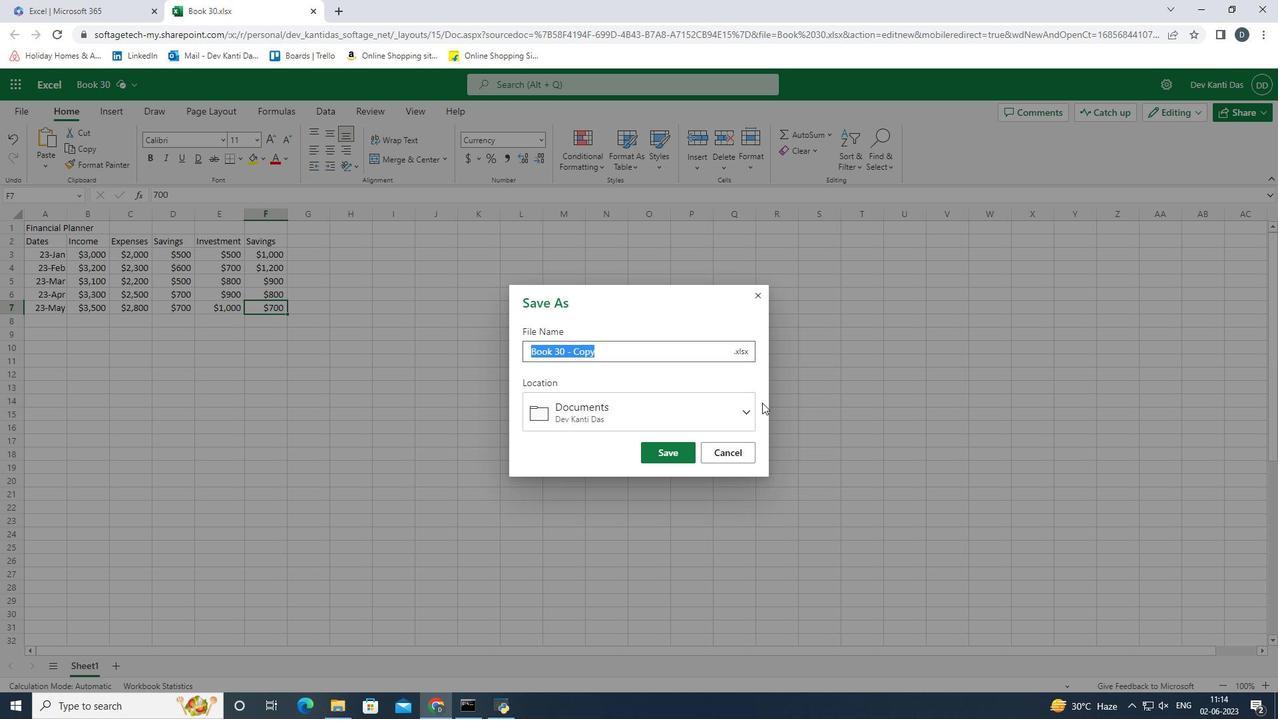 
Action: Key pressed <Key.shift>Bank<Key.shift><Key.shift><Key.shift><Key.shift><Key.shift><Key.shift><Key.shift>Stmts<Key.space><Key.shift>Review<Key.enter>
Screenshot: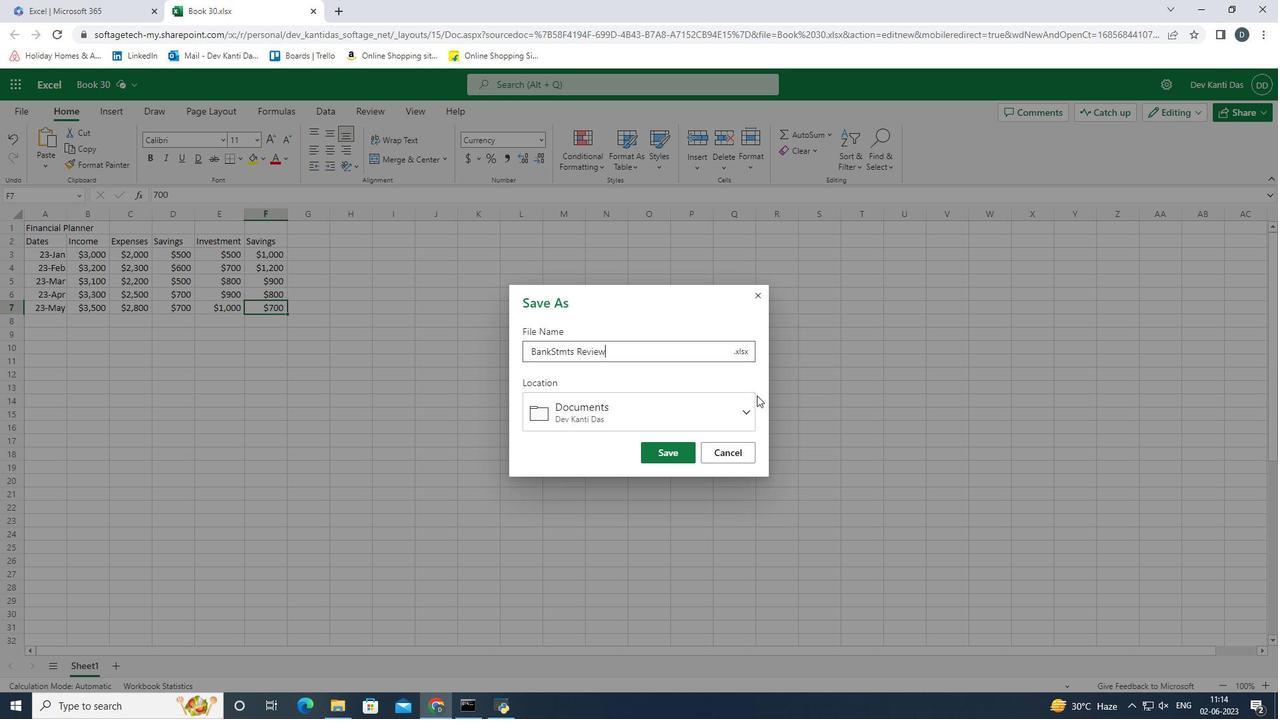 
Action: Mouse moved to (767, 351)
Screenshot: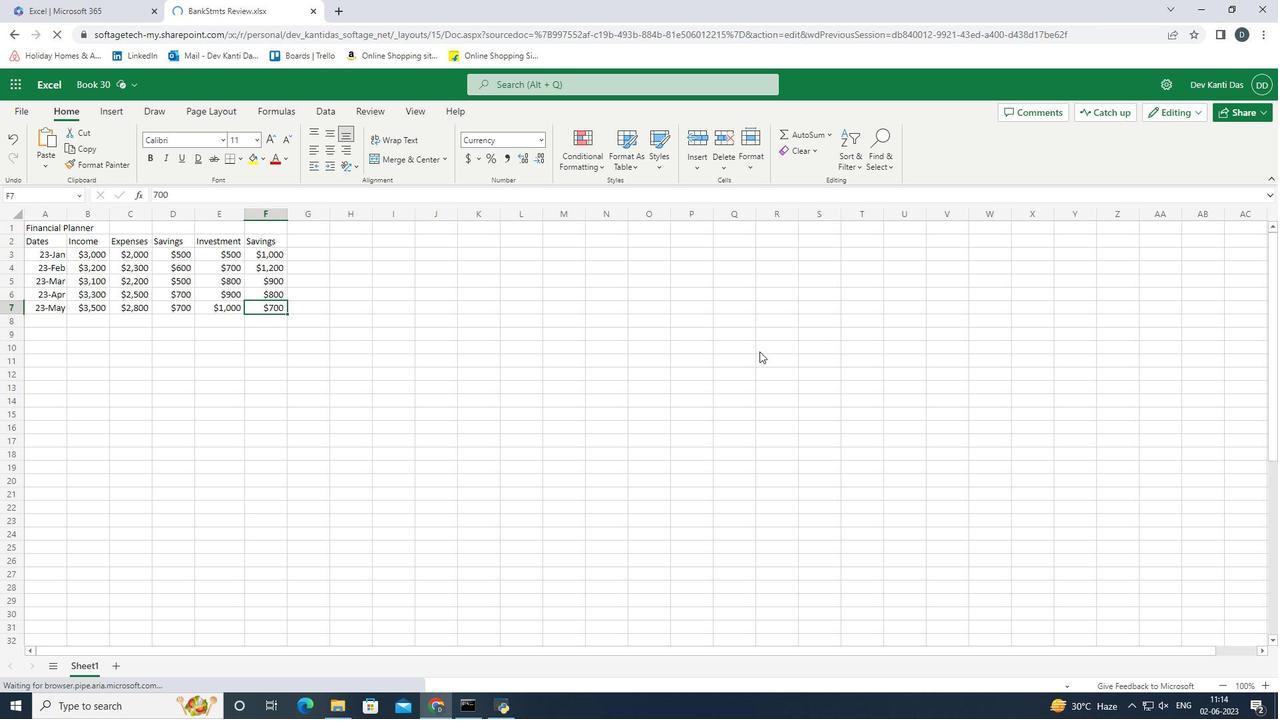 
